 Task: Change  the formatting of the data  Which is Greater than 10 in conditional formating, put the option 'Green Fill with Dark Green Text. . 'In the sheet   Swift Sales review   book
Action: Mouse moved to (62, 160)
Screenshot: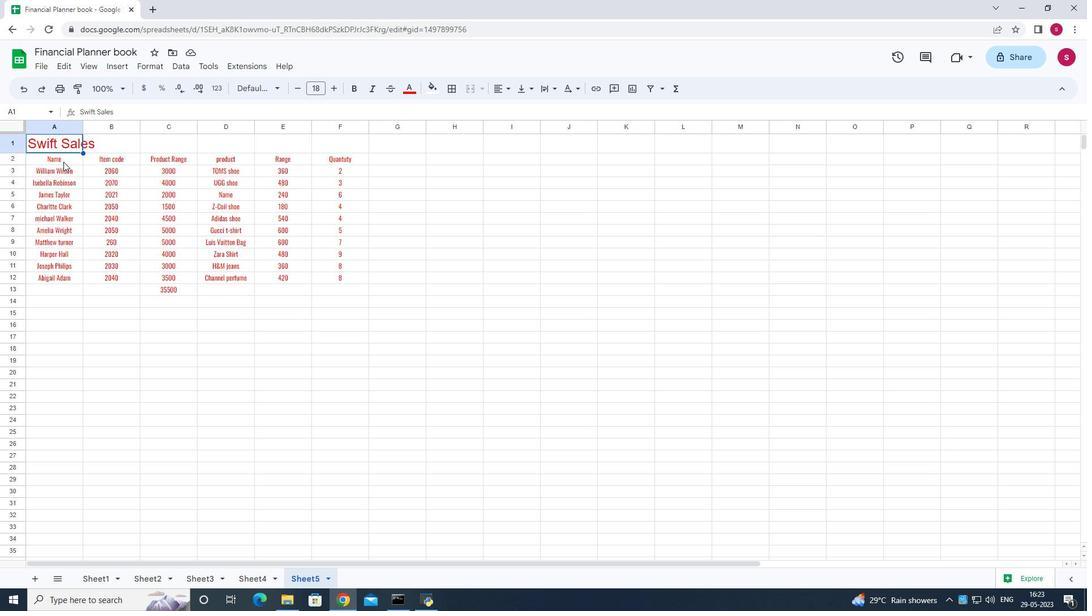 
Action: Mouse pressed left at (62, 160)
Screenshot: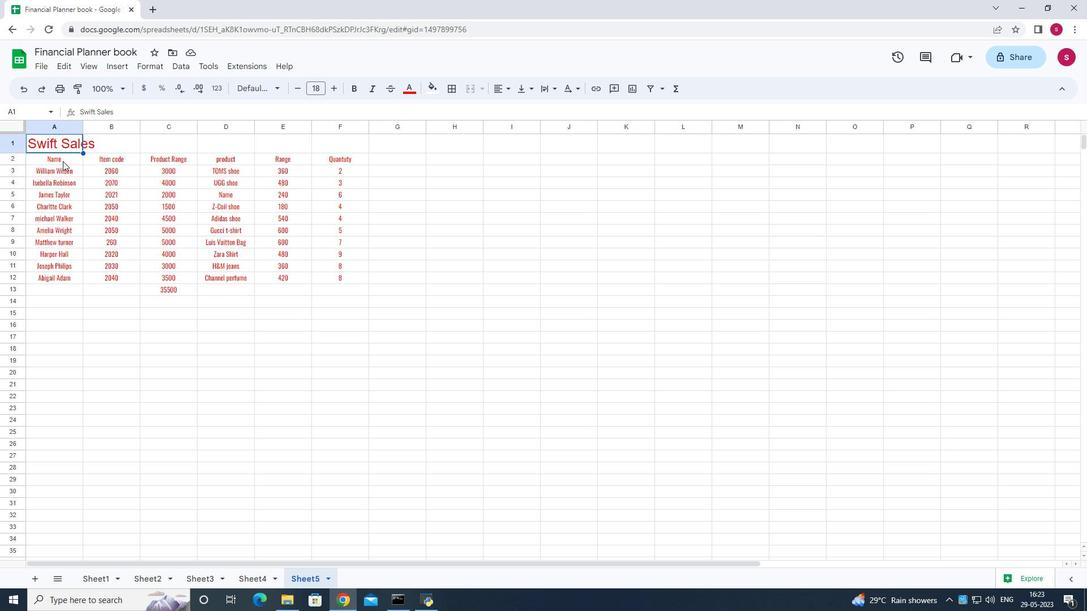 
Action: Mouse pressed left at (62, 160)
Screenshot: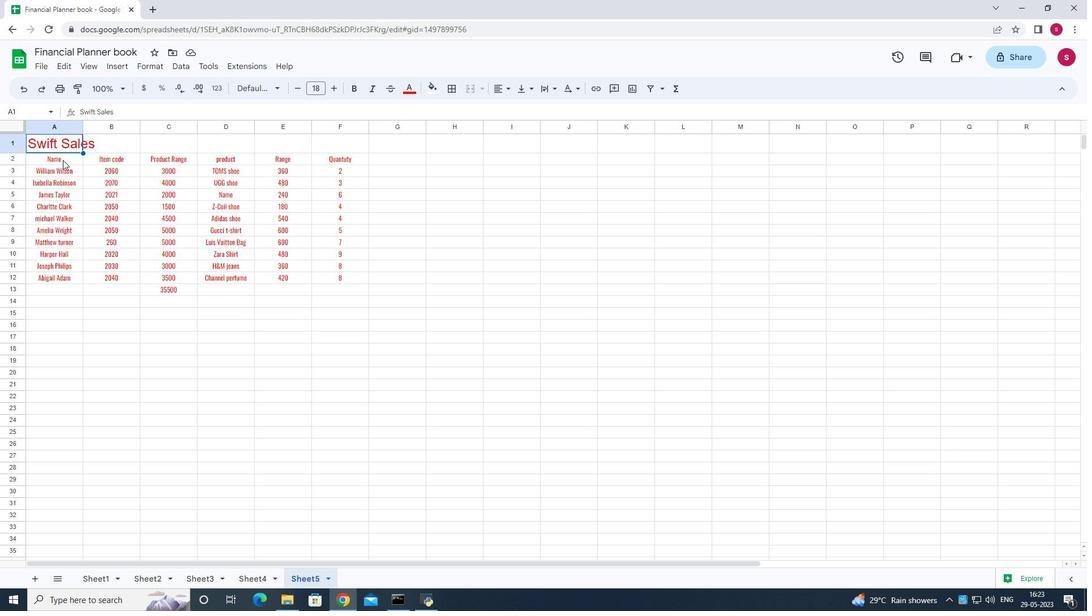 
Action: Mouse moved to (329, 90)
Screenshot: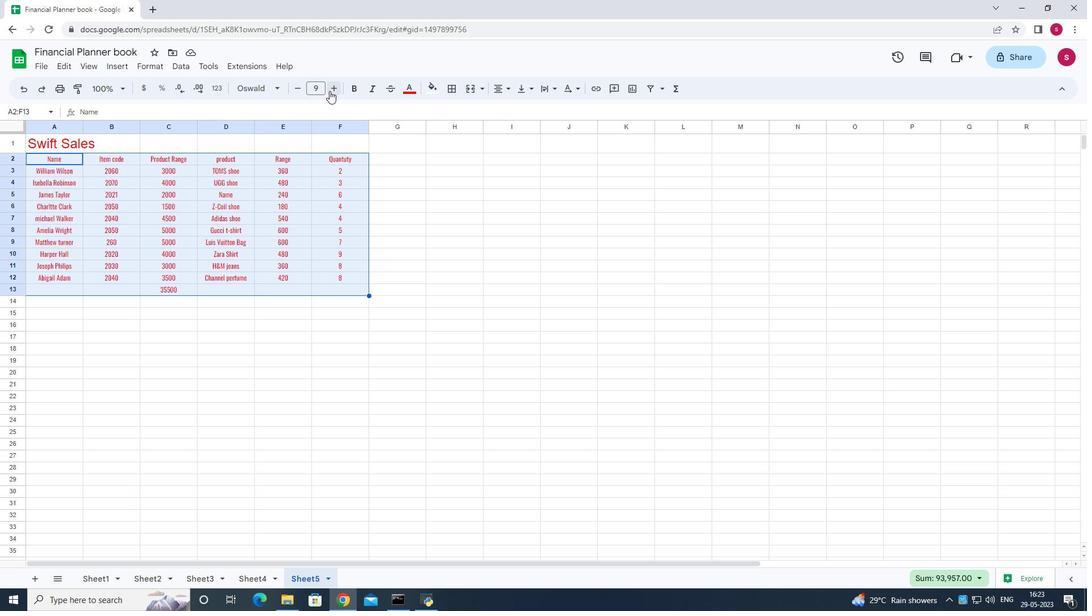 
Action: Mouse pressed left at (329, 90)
Screenshot: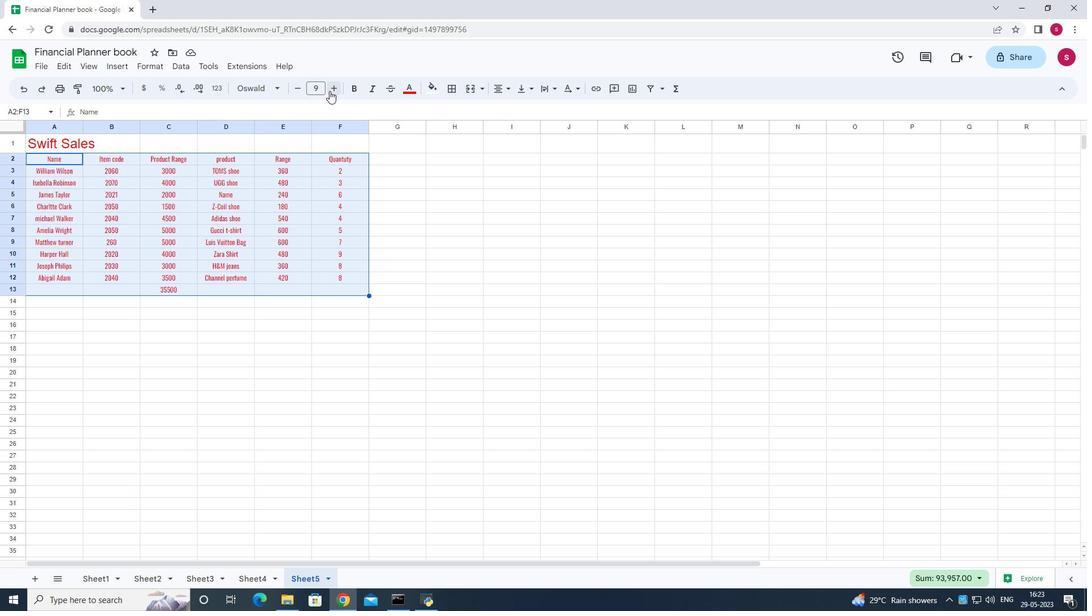 
Action: Mouse pressed left at (329, 90)
Screenshot: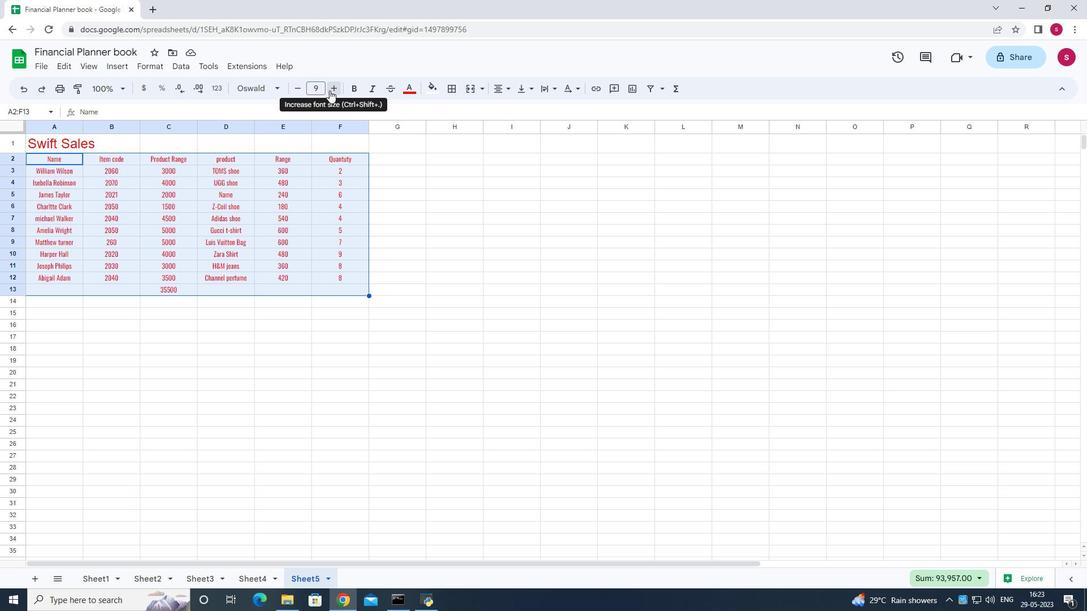 
Action: Mouse pressed left at (329, 90)
Screenshot: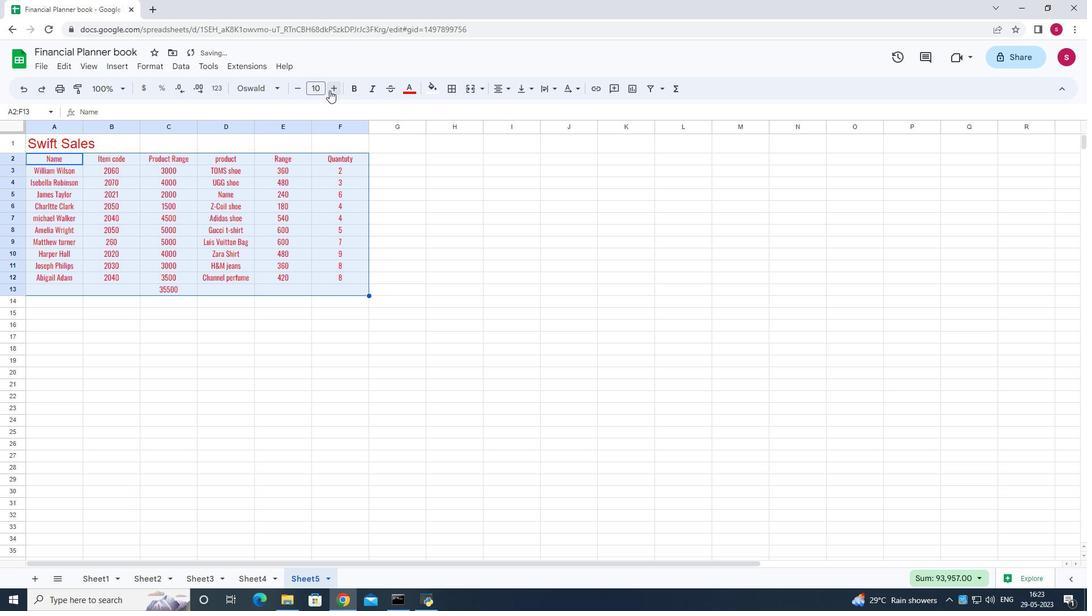 
Action: Mouse moved to (414, 84)
Screenshot: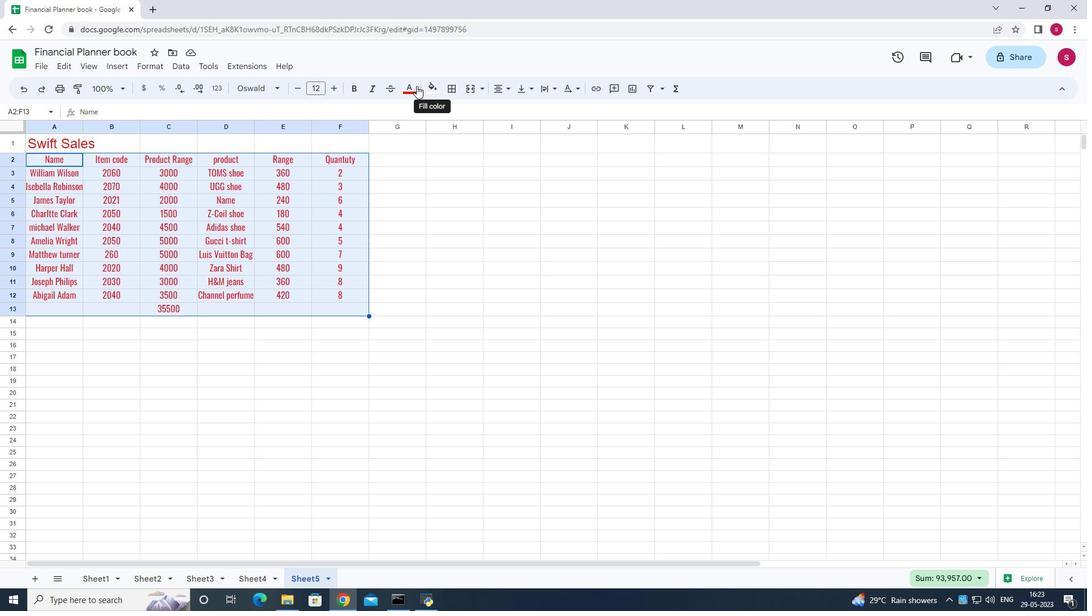 
Action: Mouse pressed left at (414, 84)
Screenshot: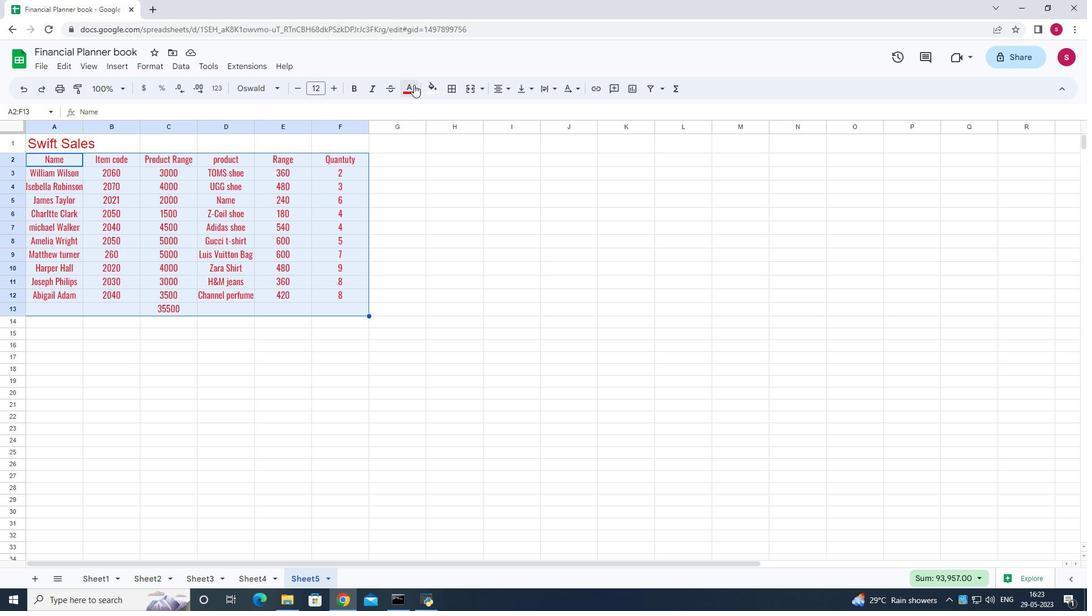 
Action: Mouse moved to (463, 196)
Screenshot: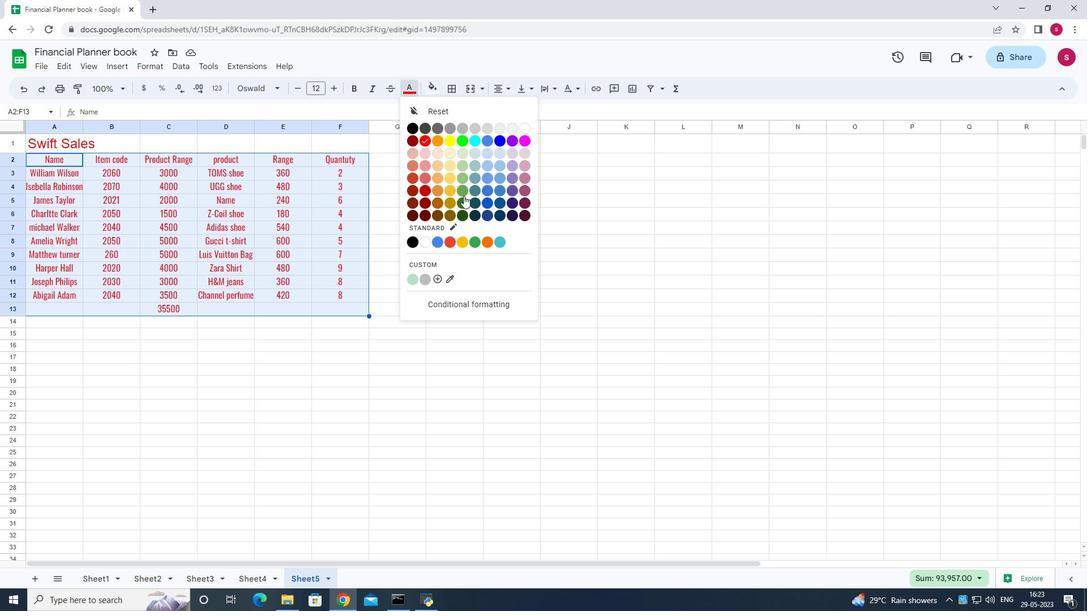 
Action: Mouse pressed left at (463, 196)
Screenshot: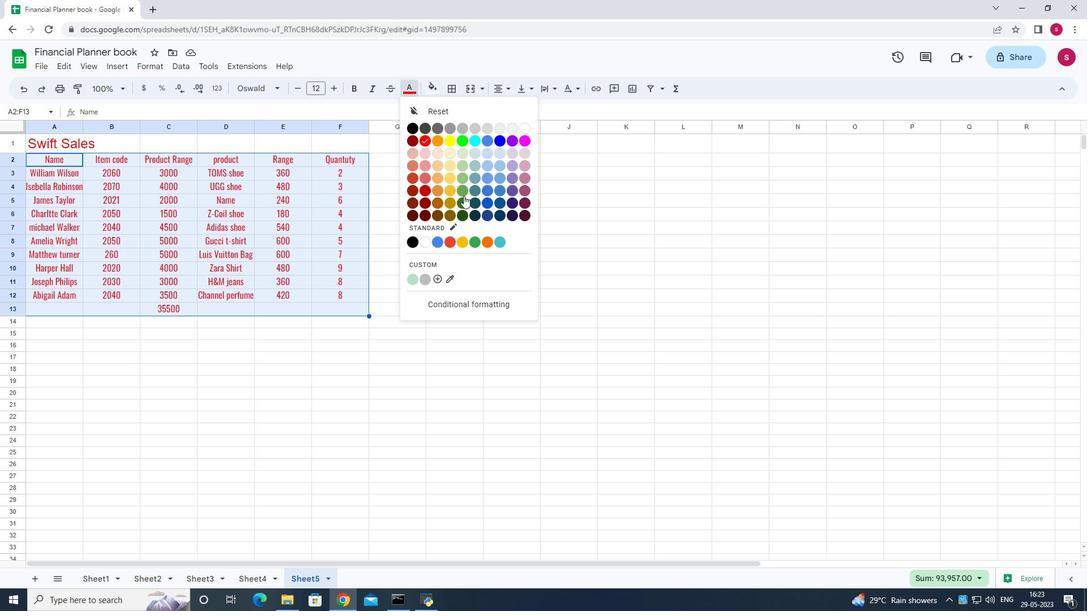 
Action: Mouse moved to (58, 146)
Screenshot: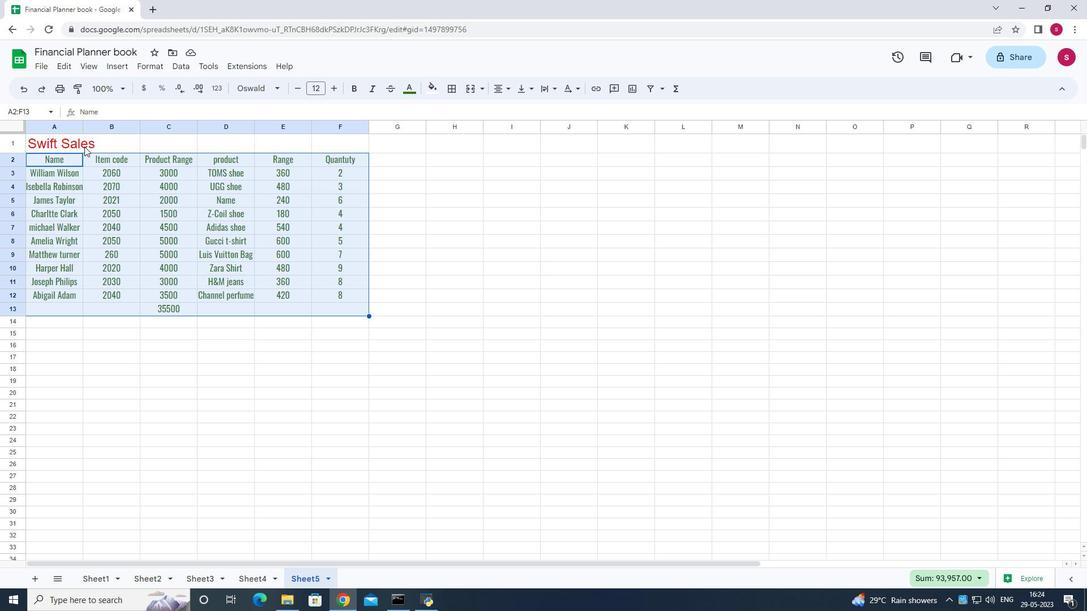 
Action: Mouse pressed left at (58, 146)
Screenshot: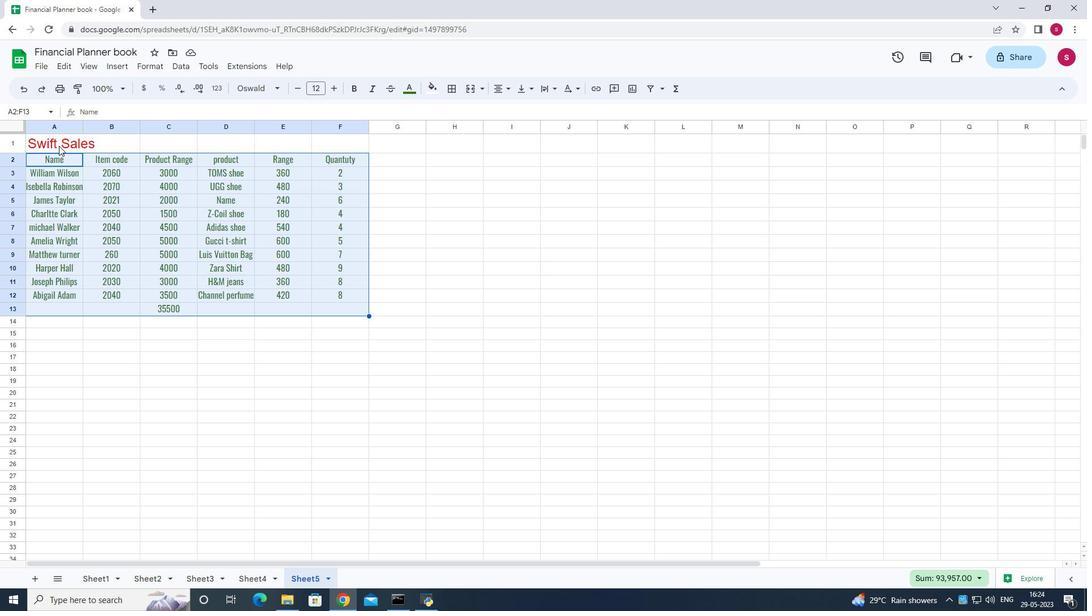 
Action: Mouse moved to (57, 141)
Screenshot: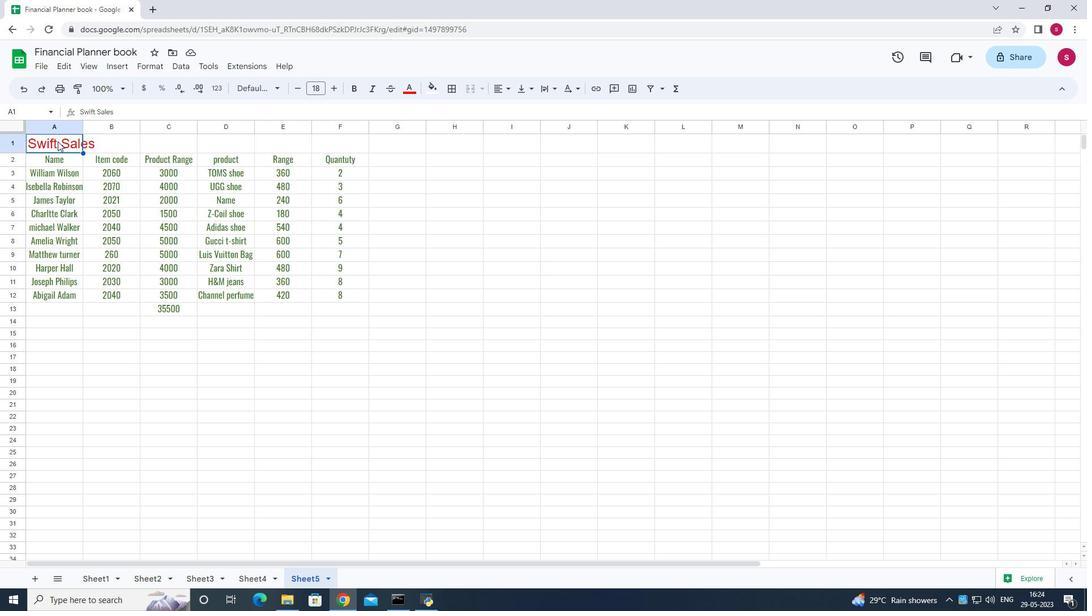
Action: Mouse pressed left at (57, 141)
Screenshot: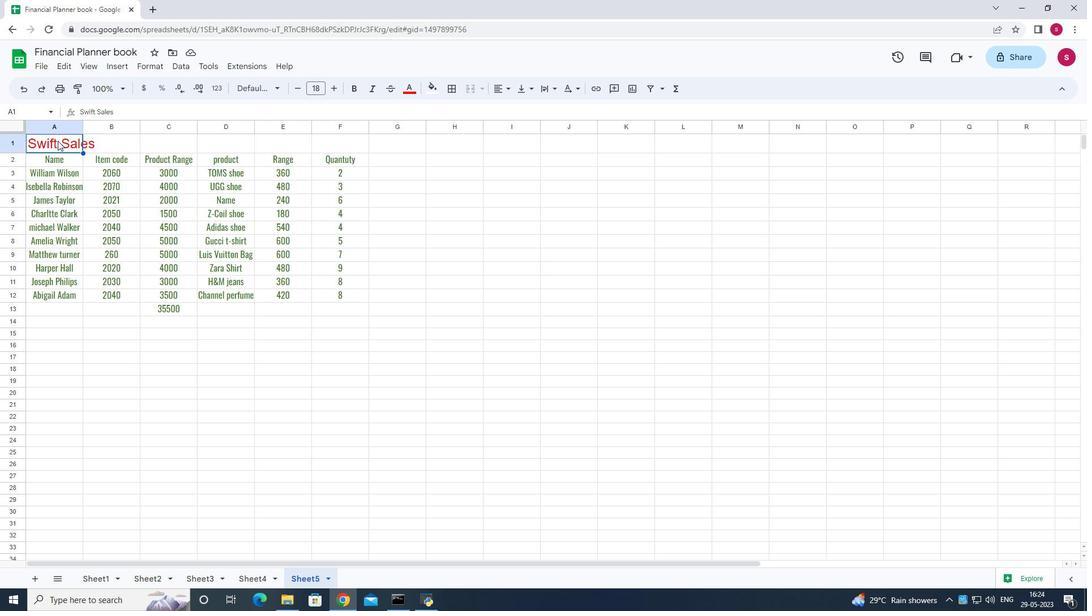 
Action: Mouse moved to (45, 138)
Screenshot: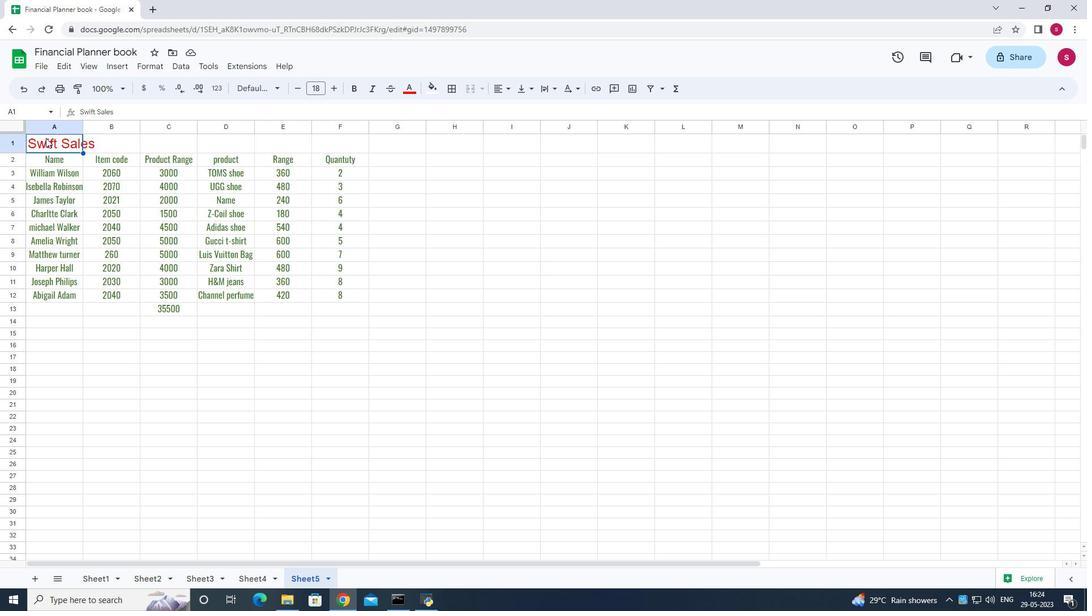 
Action: Mouse pressed left at (45, 138)
Screenshot: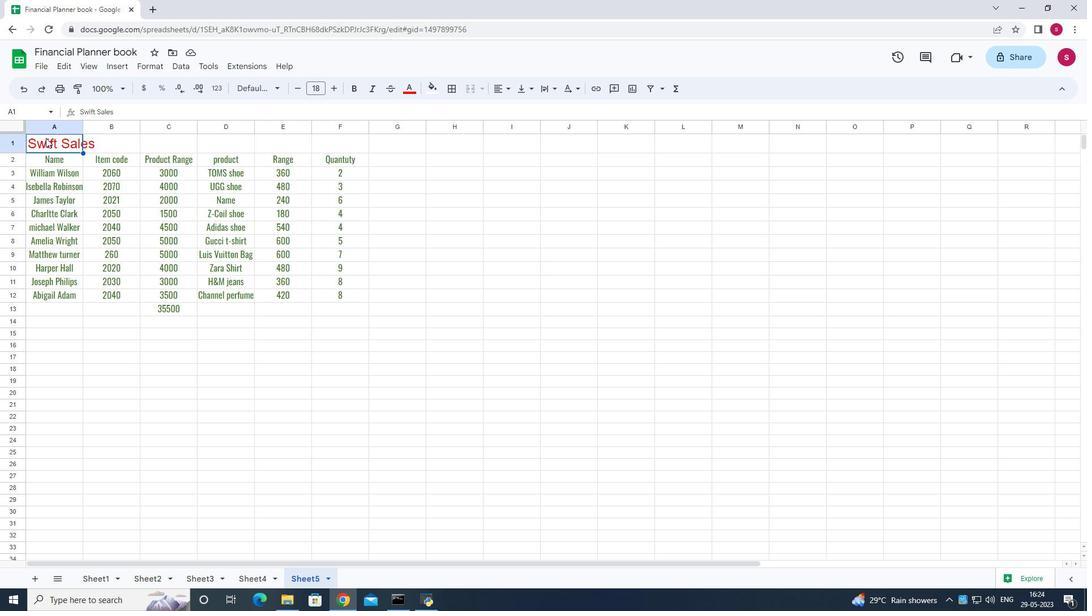 
Action: Mouse moved to (45, 138)
Screenshot: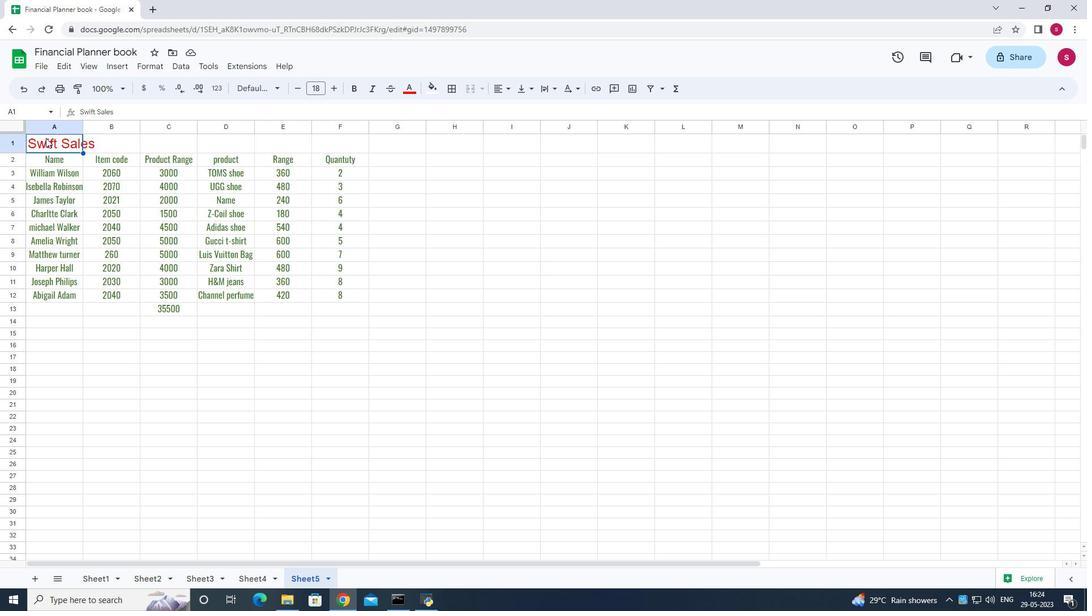 
Action: Mouse pressed left at (45, 138)
Screenshot: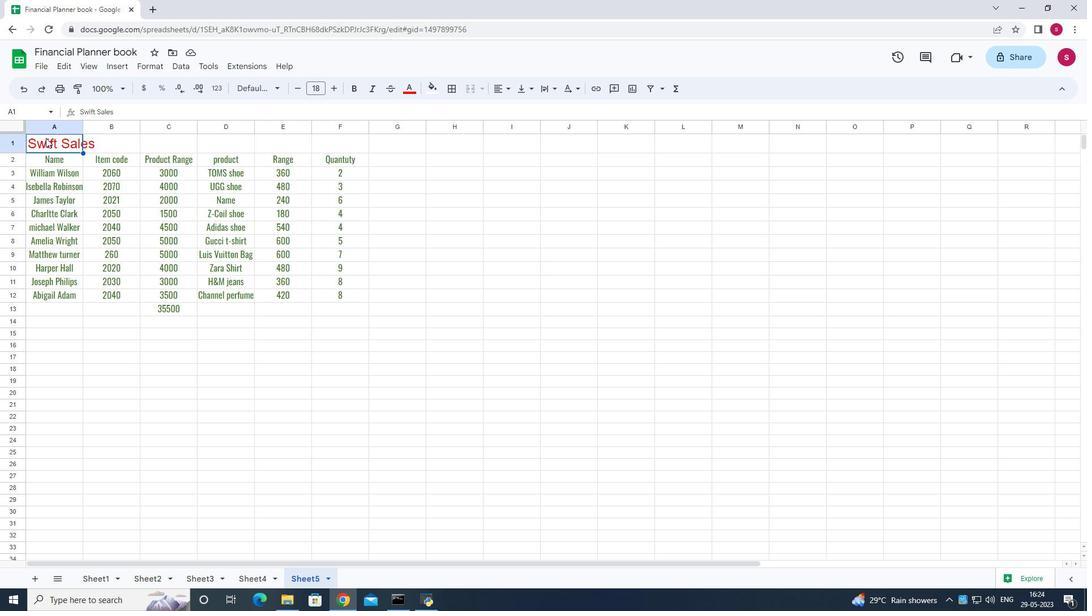 
Action: Mouse pressed left at (45, 138)
Screenshot: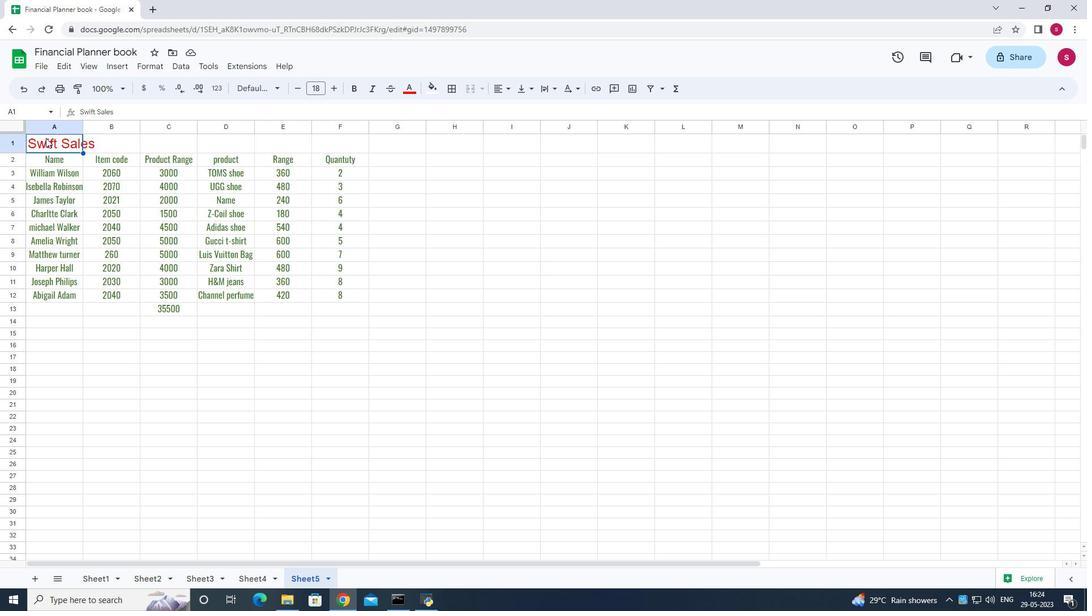 
Action: Mouse moved to (301, 89)
Screenshot: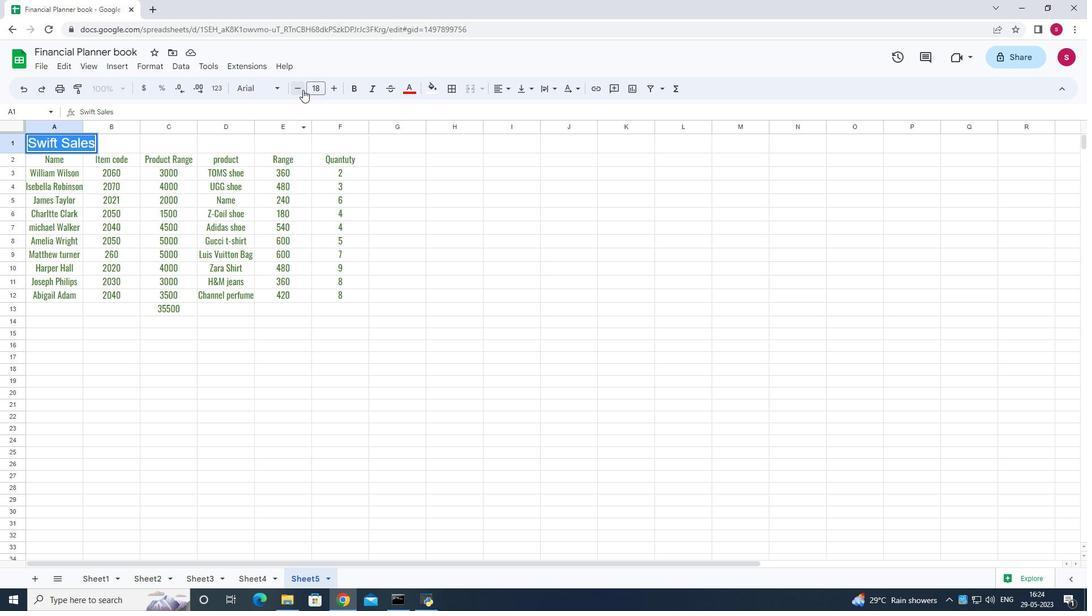 
Action: Mouse pressed left at (301, 89)
Screenshot: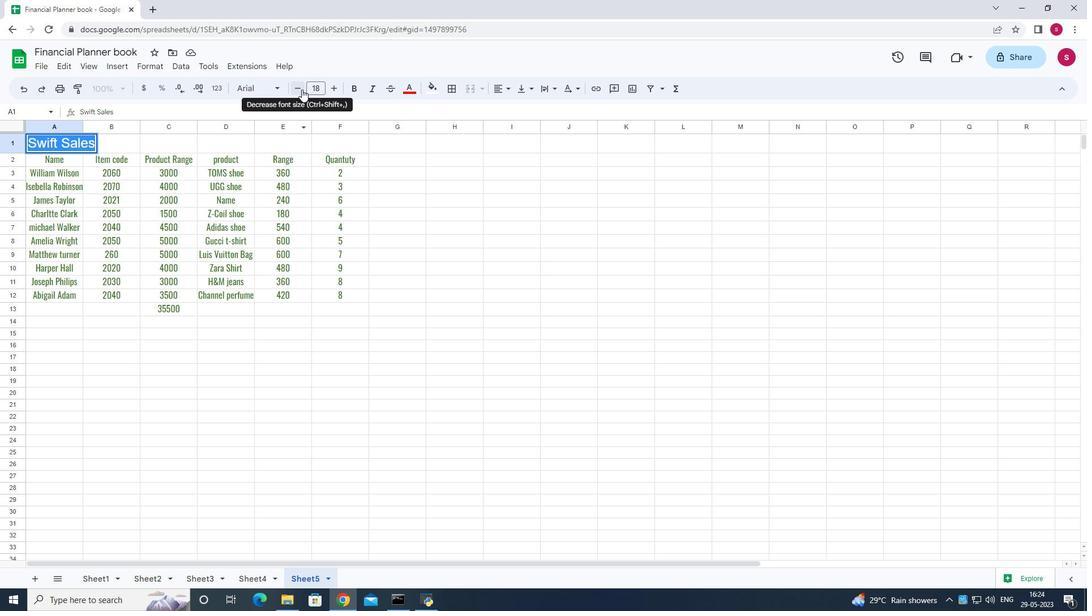 
Action: Mouse moved to (301, 89)
Screenshot: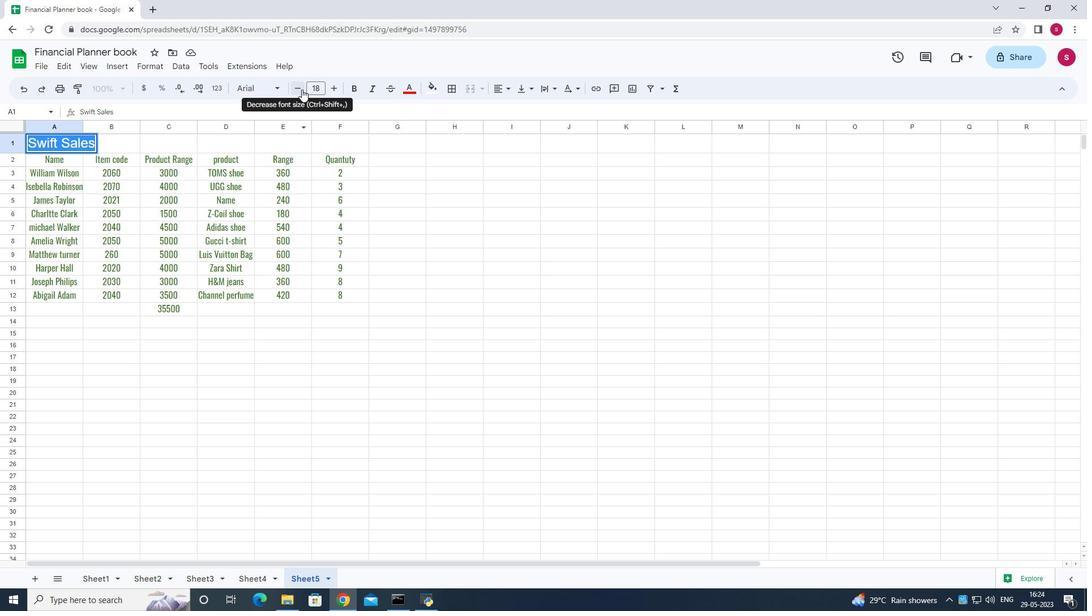 
Action: Mouse pressed left at (301, 89)
Screenshot: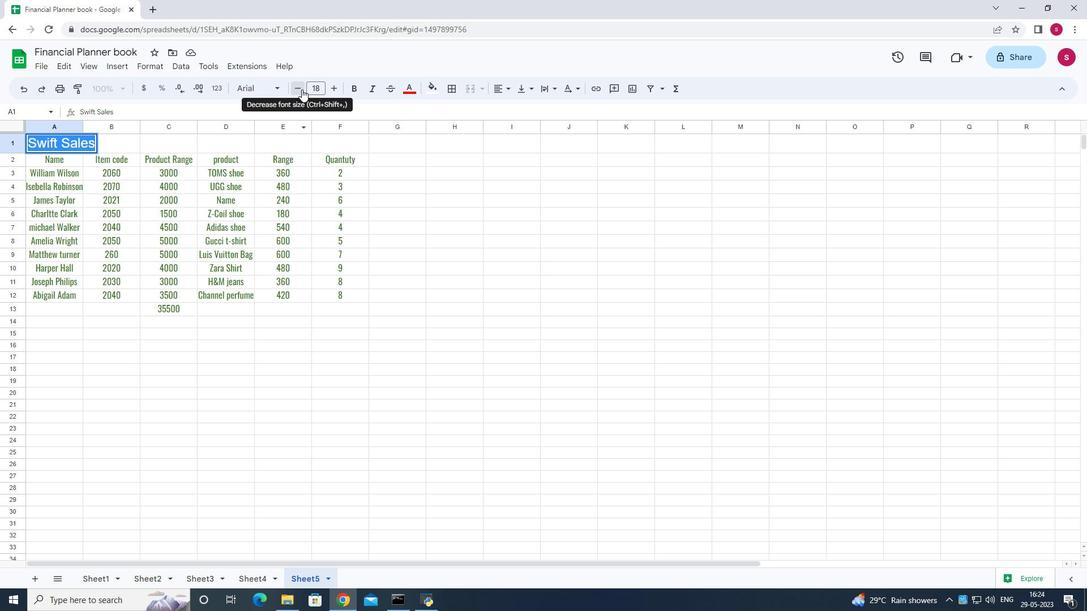 
Action: Mouse moved to (300, 88)
Screenshot: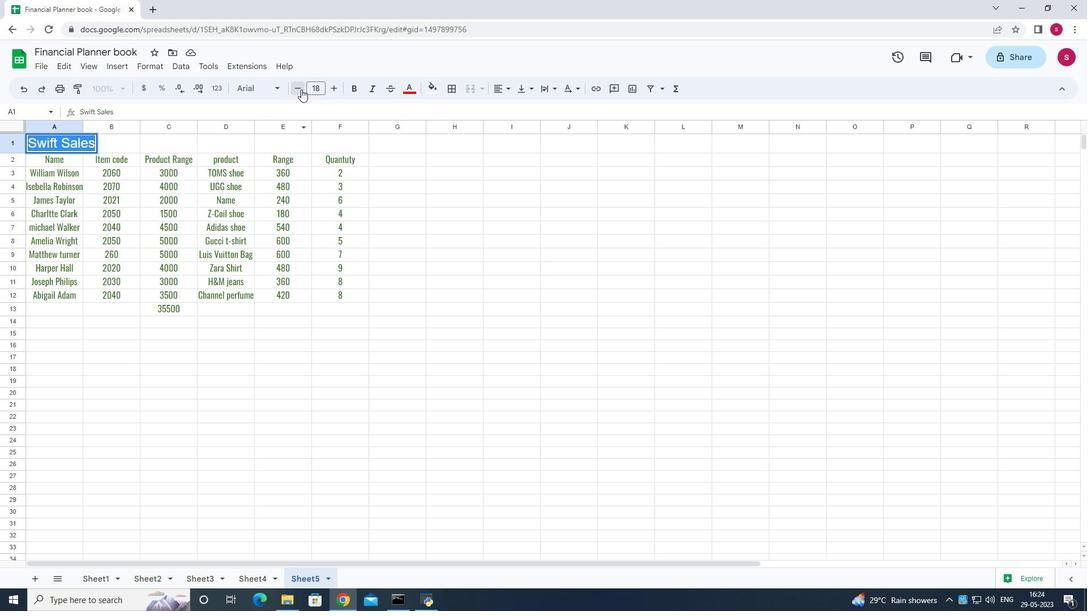 
Action: Mouse pressed left at (300, 88)
Screenshot: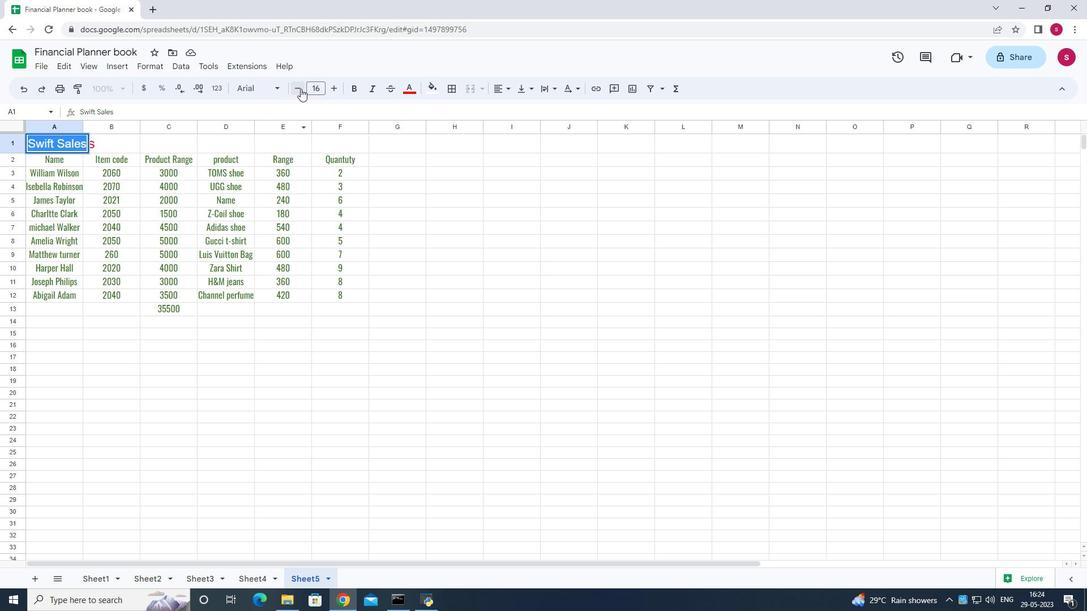 
Action: Mouse moved to (333, 84)
Screenshot: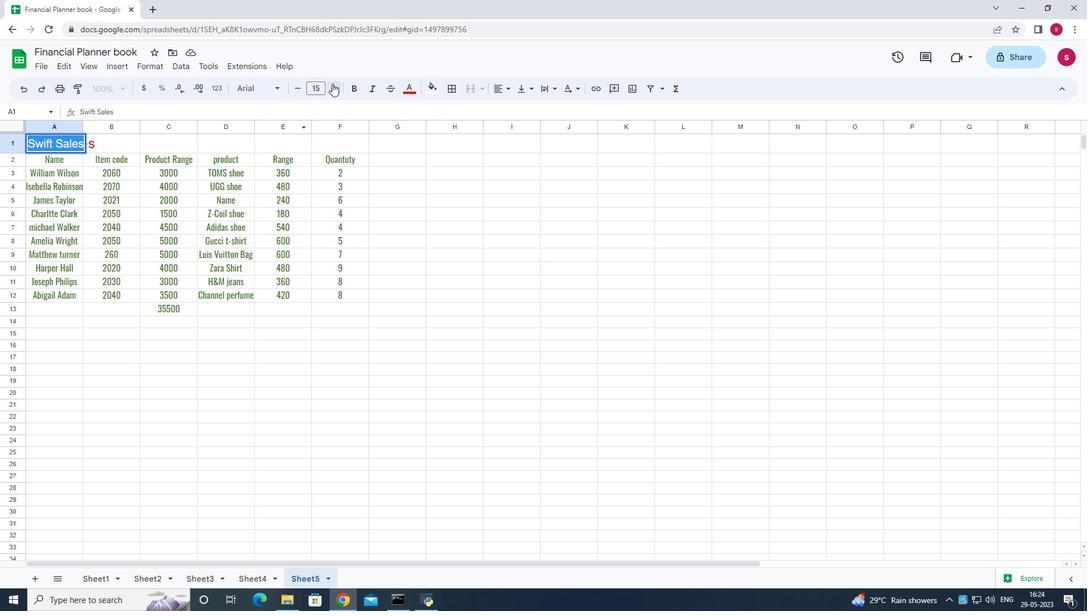 
Action: Mouse pressed left at (333, 84)
Screenshot: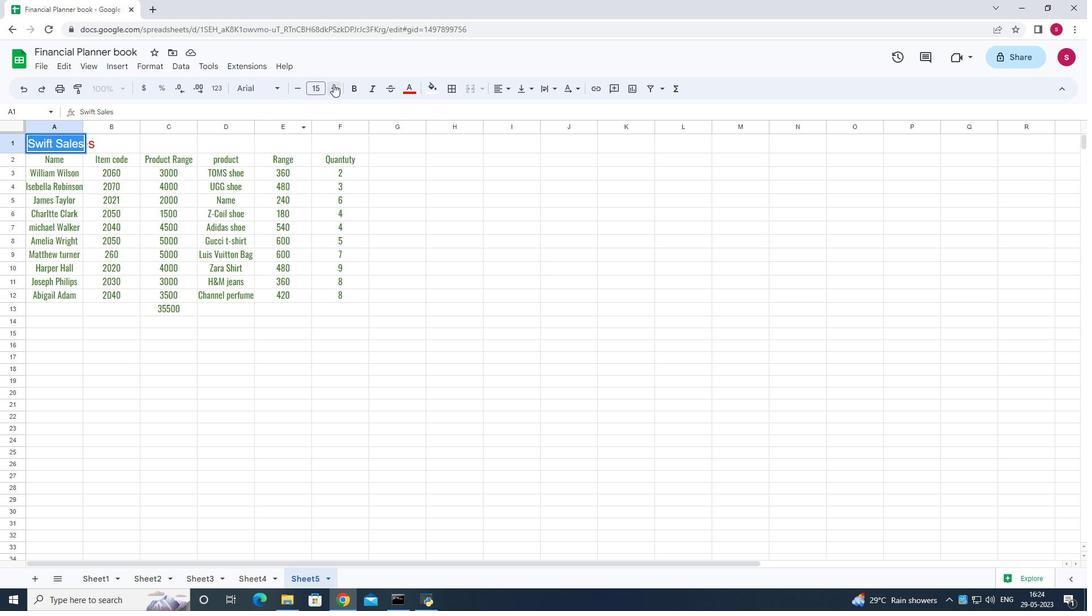 
Action: Mouse pressed left at (333, 84)
Screenshot: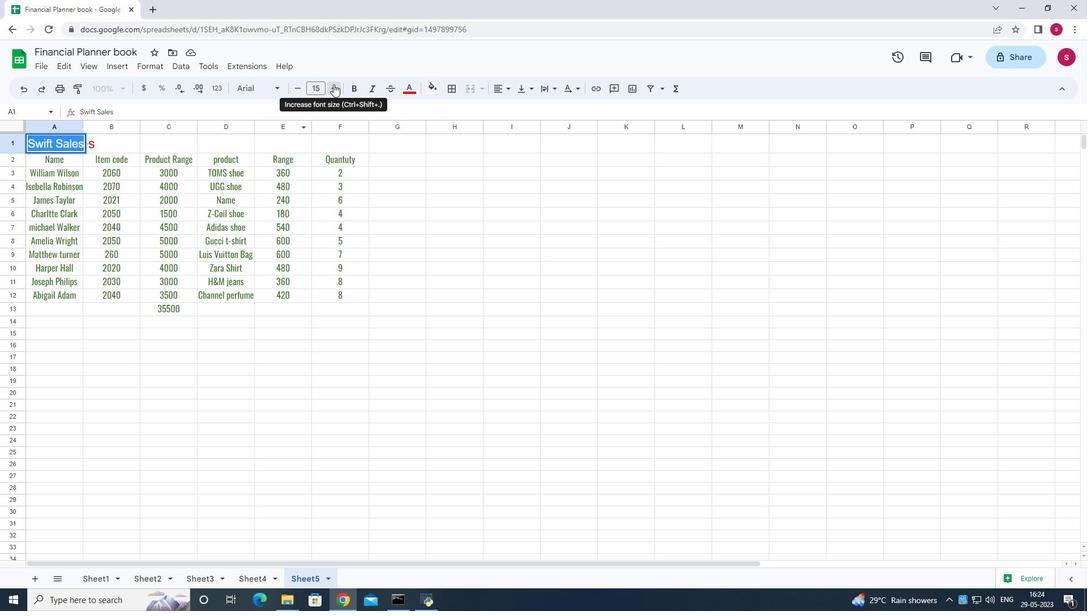 
Action: Mouse moved to (155, 271)
Screenshot: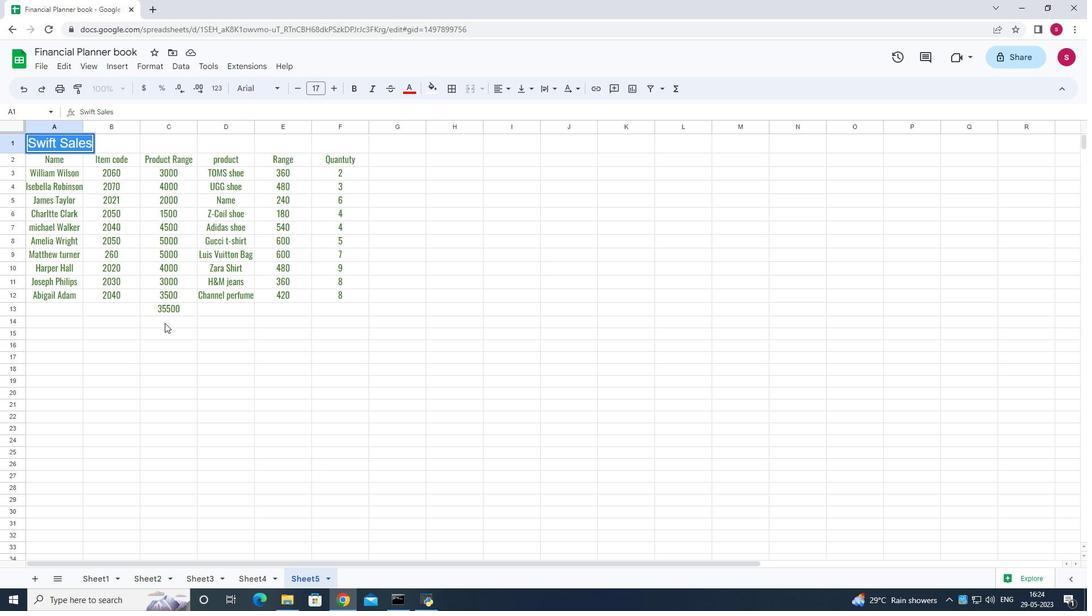 
Action: Mouse pressed left at (155, 271)
Screenshot: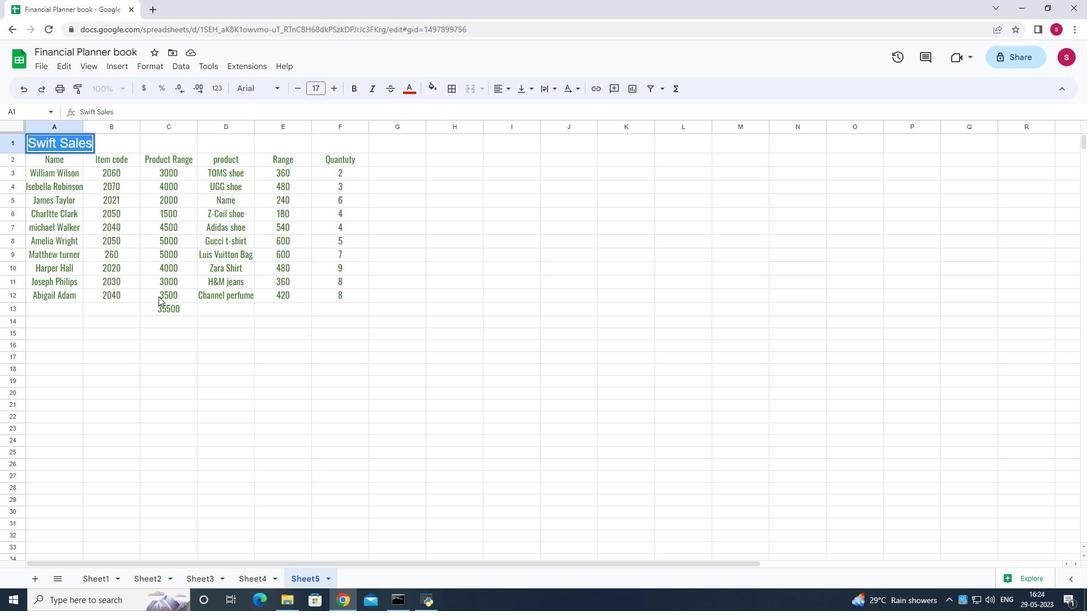 
Action: Mouse moved to (55, 144)
Screenshot: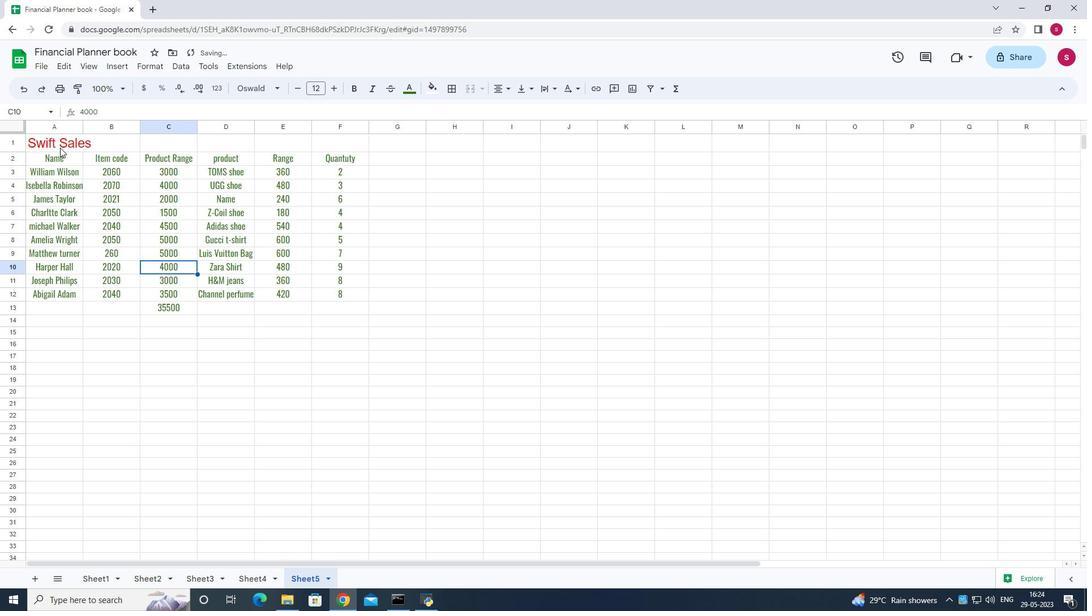 
Action: Mouse pressed left at (55, 144)
Screenshot: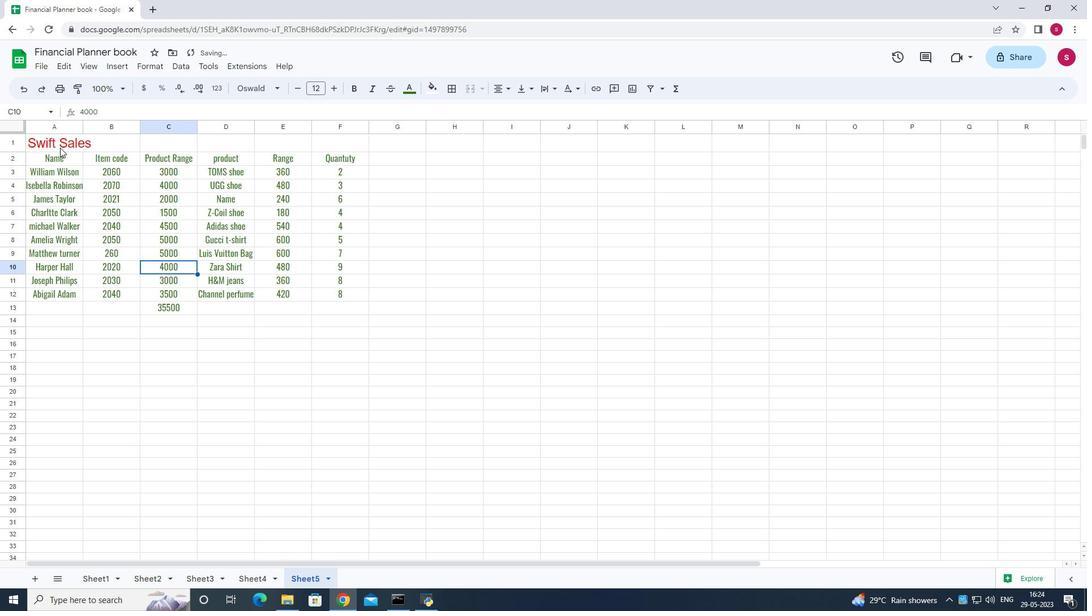 
Action: Mouse moved to (54, 143)
Screenshot: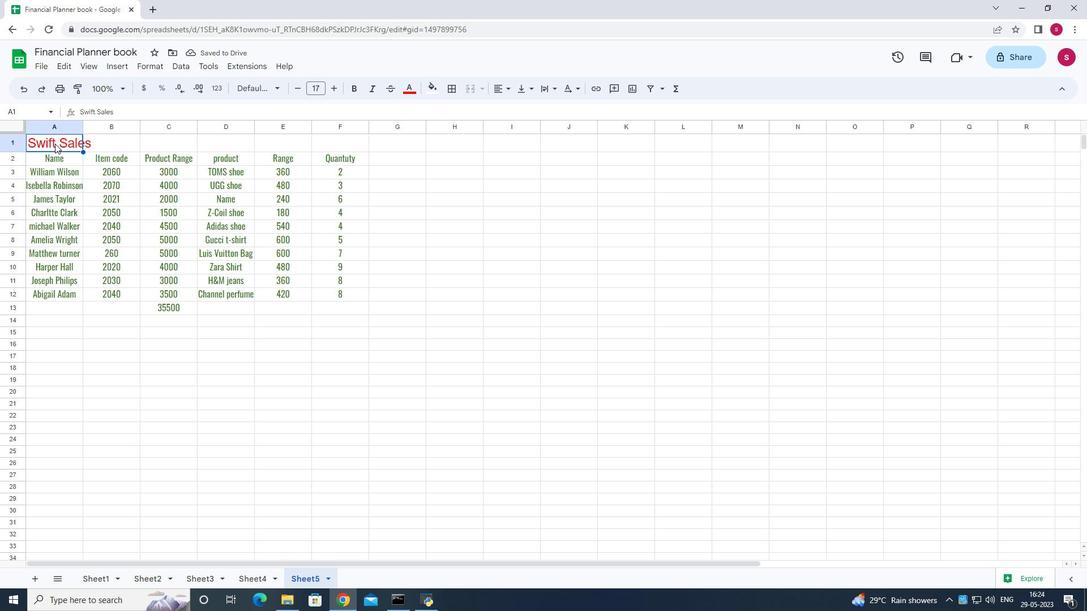 
Action: Mouse pressed left at (54, 143)
Screenshot: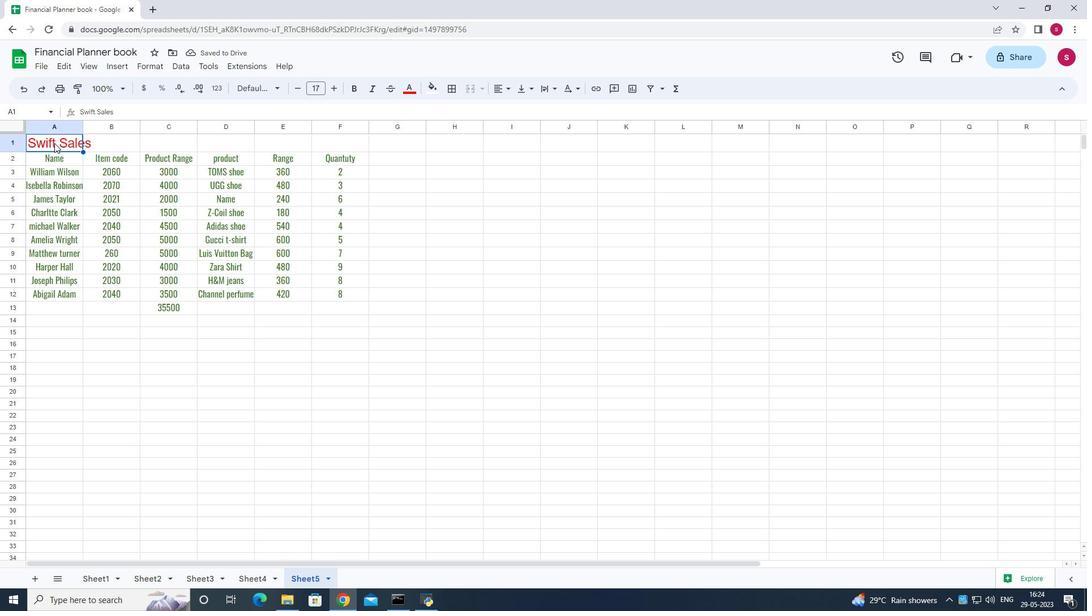 
Action: Mouse pressed left at (54, 143)
Screenshot: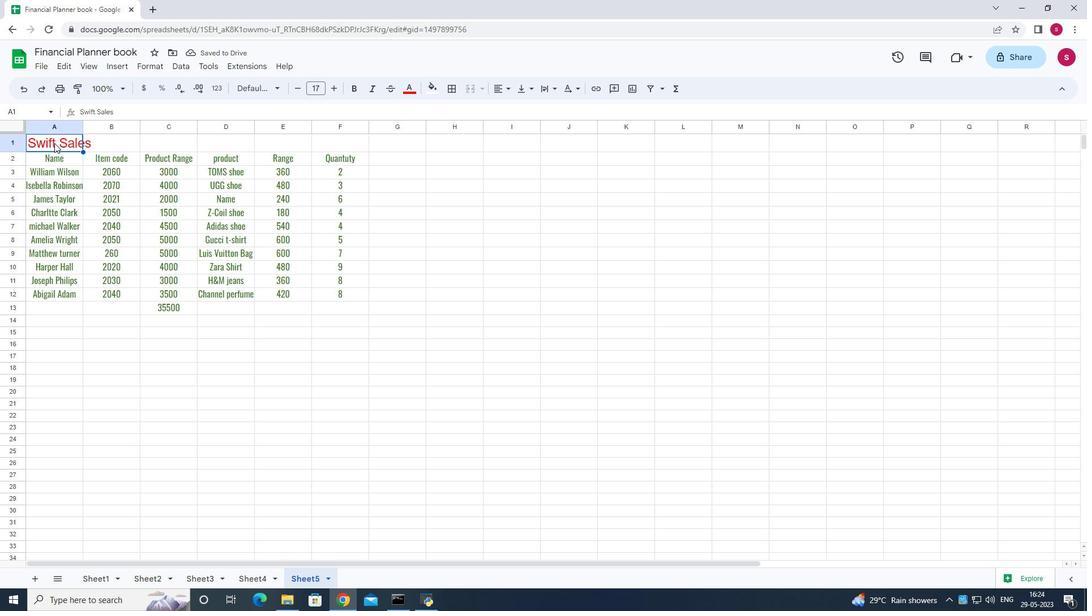 
Action: Mouse moved to (60, 146)
Screenshot: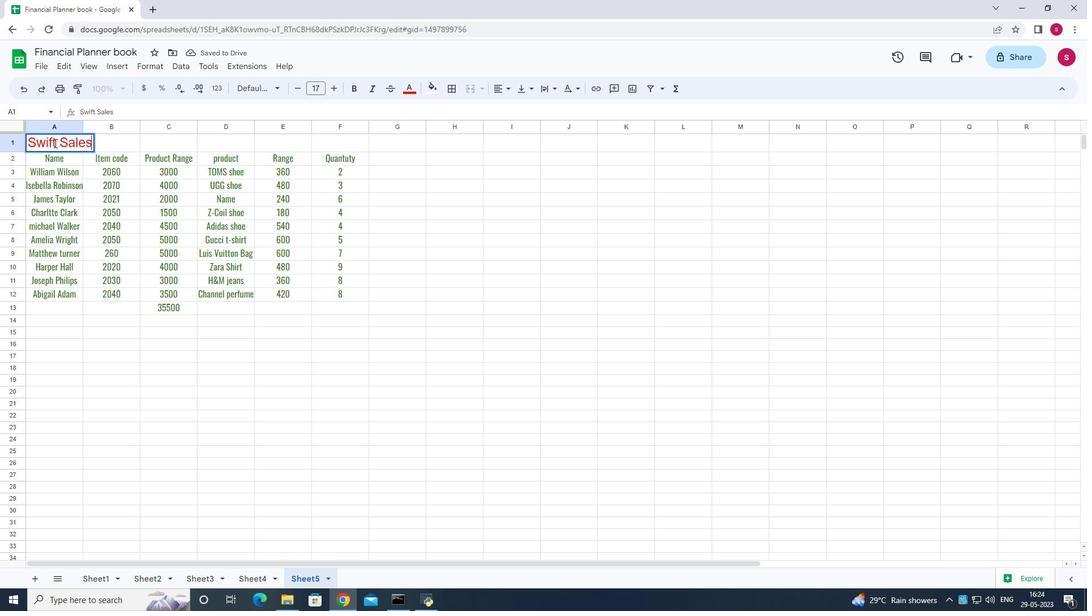 
Action: Mouse pressed left at (60, 146)
Screenshot: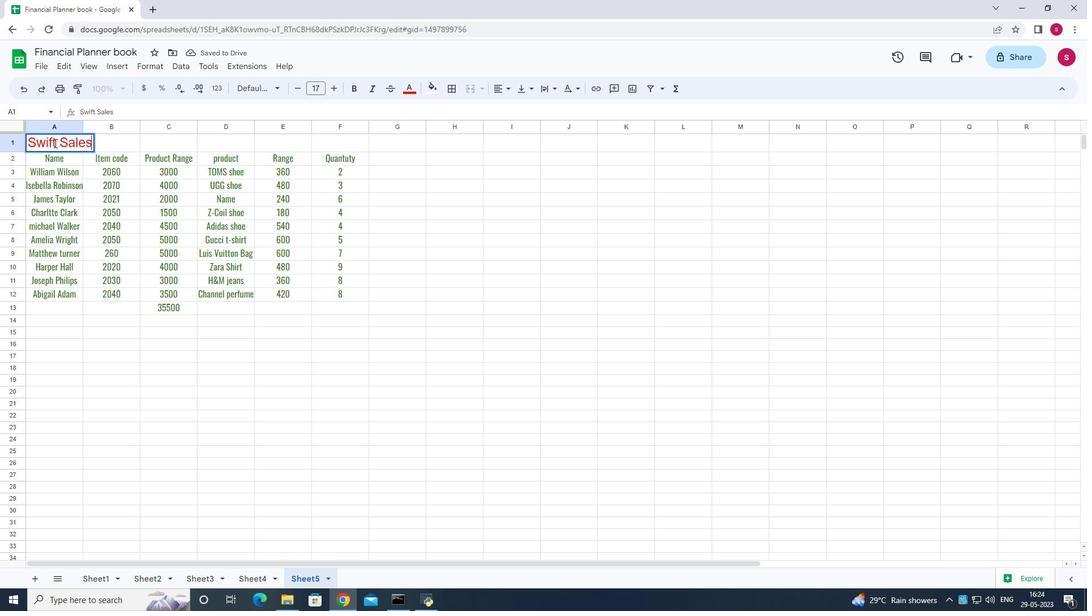 
Action: Mouse moved to (280, 83)
Screenshot: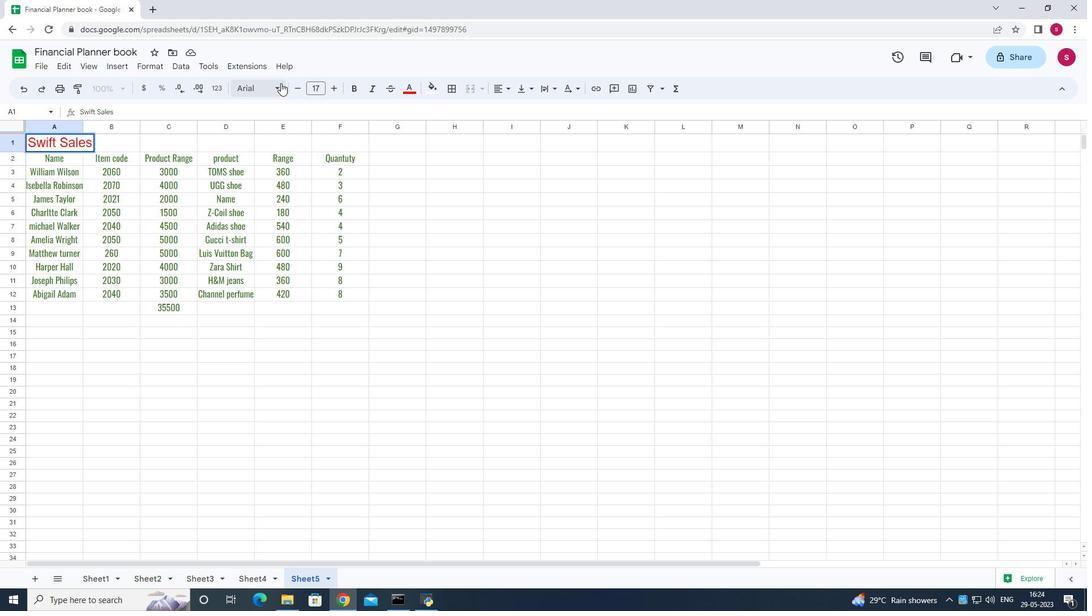 
Action: Mouse pressed left at (280, 83)
Screenshot: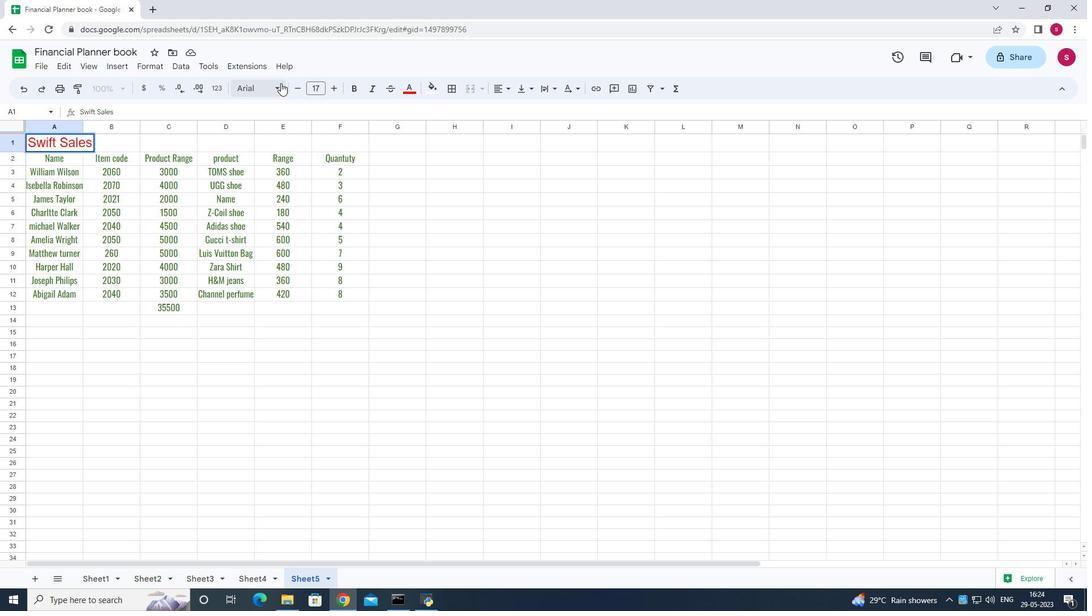 
Action: Mouse moved to (521, 263)
Screenshot: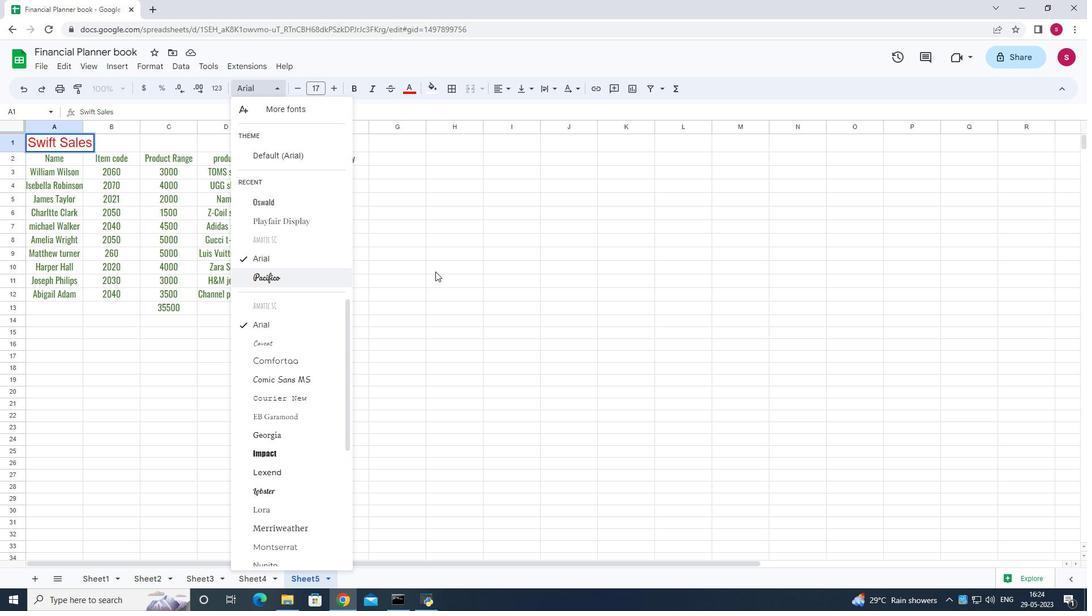 
Action: Mouse pressed left at (521, 263)
Screenshot: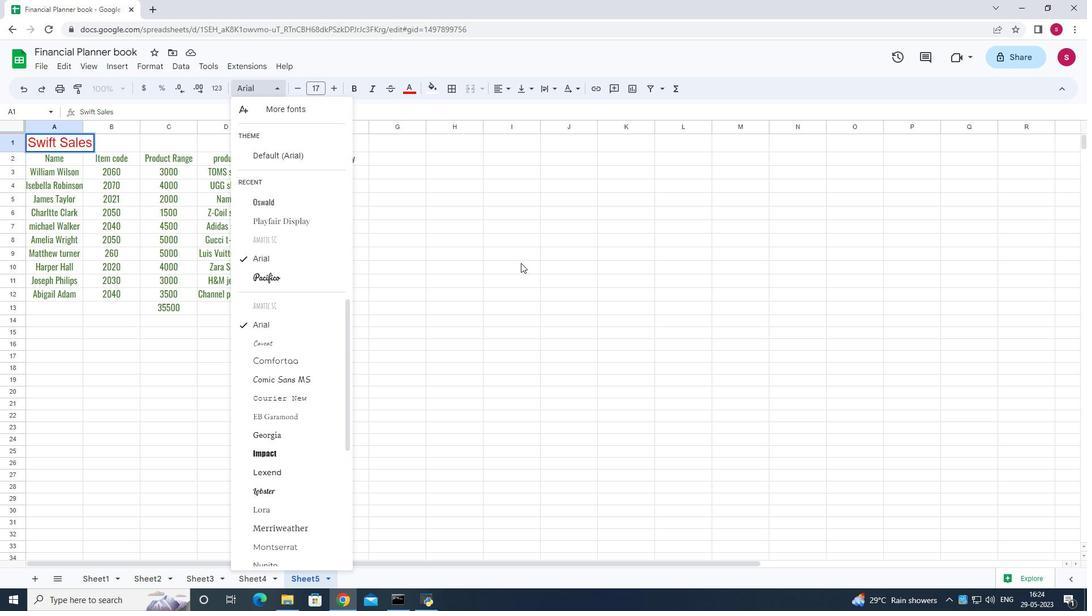 
Action: Mouse moved to (43, 141)
Screenshot: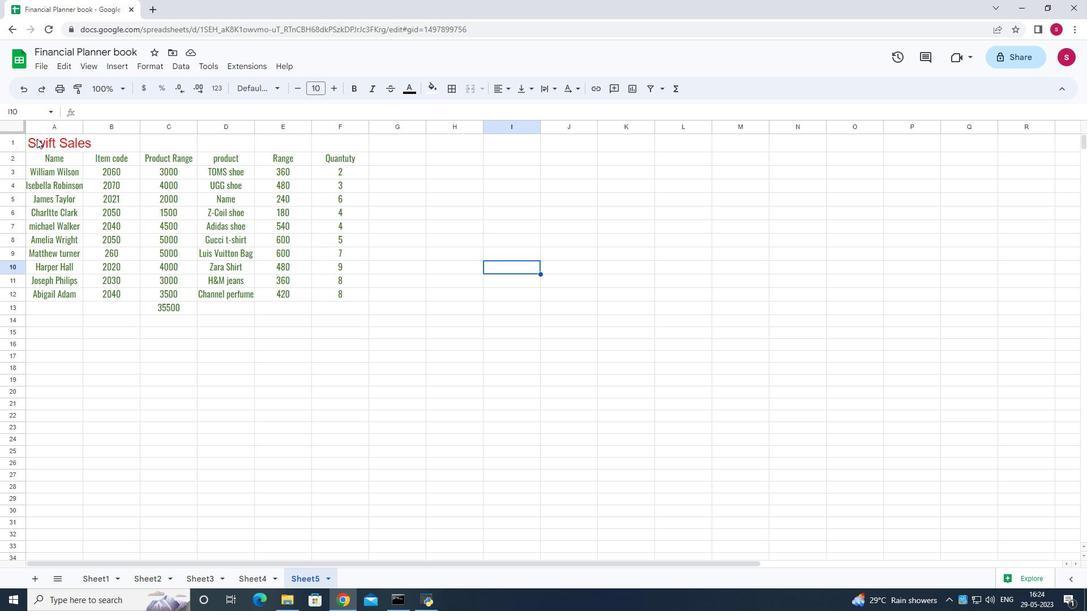 
Action: Mouse pressed left at (43, 141)
Screenshot: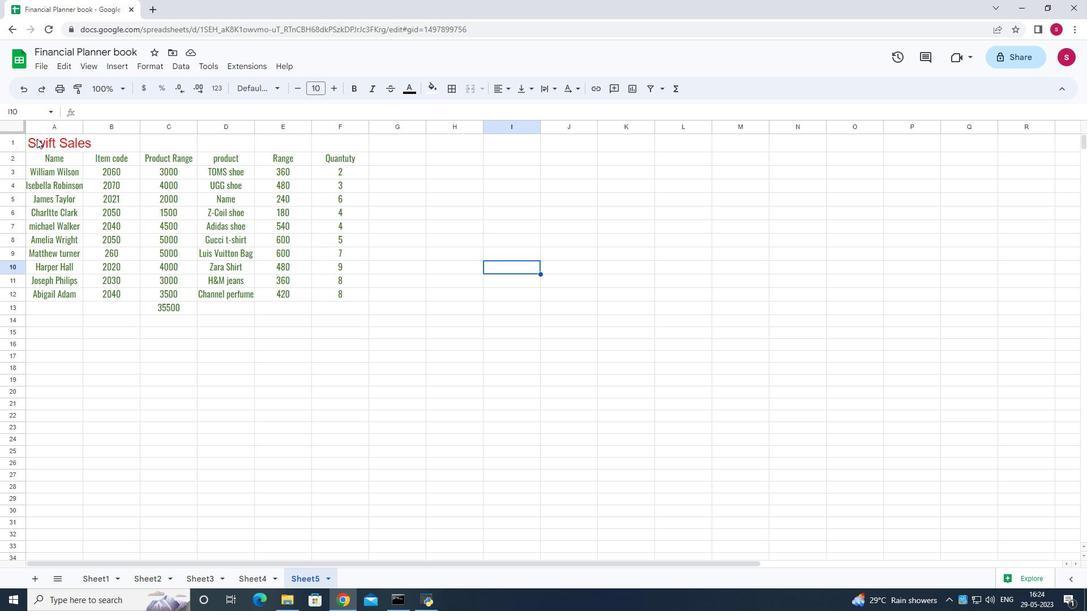 
Action: Mouse moved to (58, 142)
Screenshot: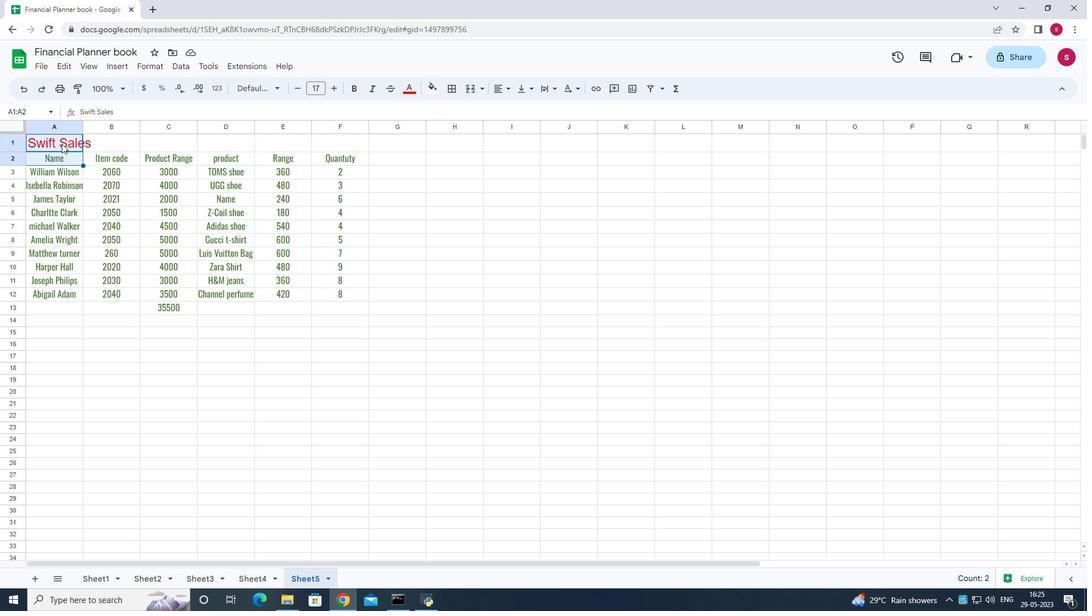 
Action: Mouse pressed left at (58, 142)
Screenshot: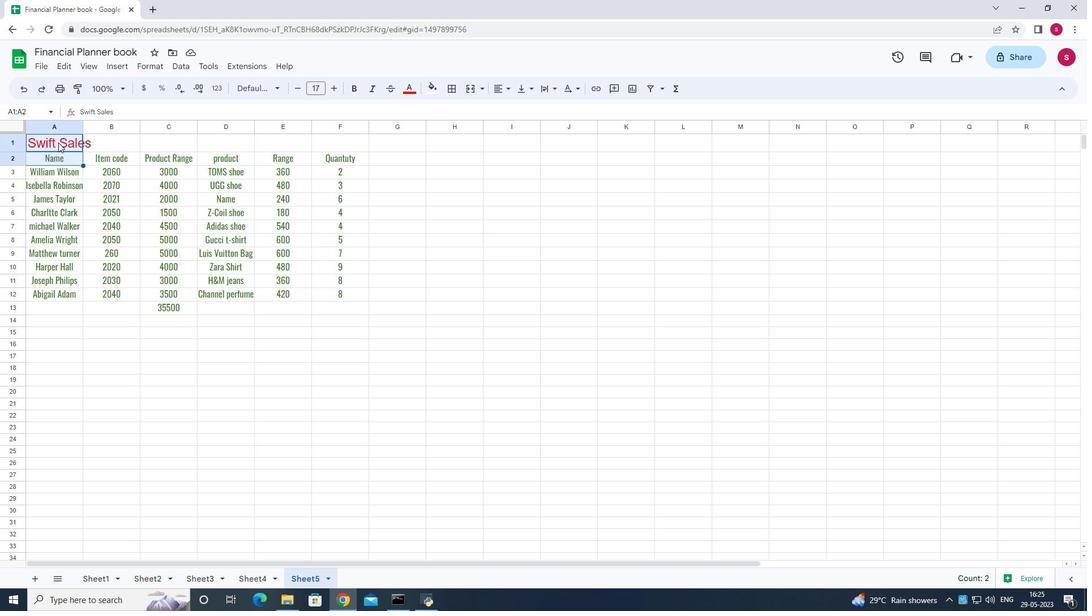 
Action: Mouse pressed left at (58, 142)
Screenshot: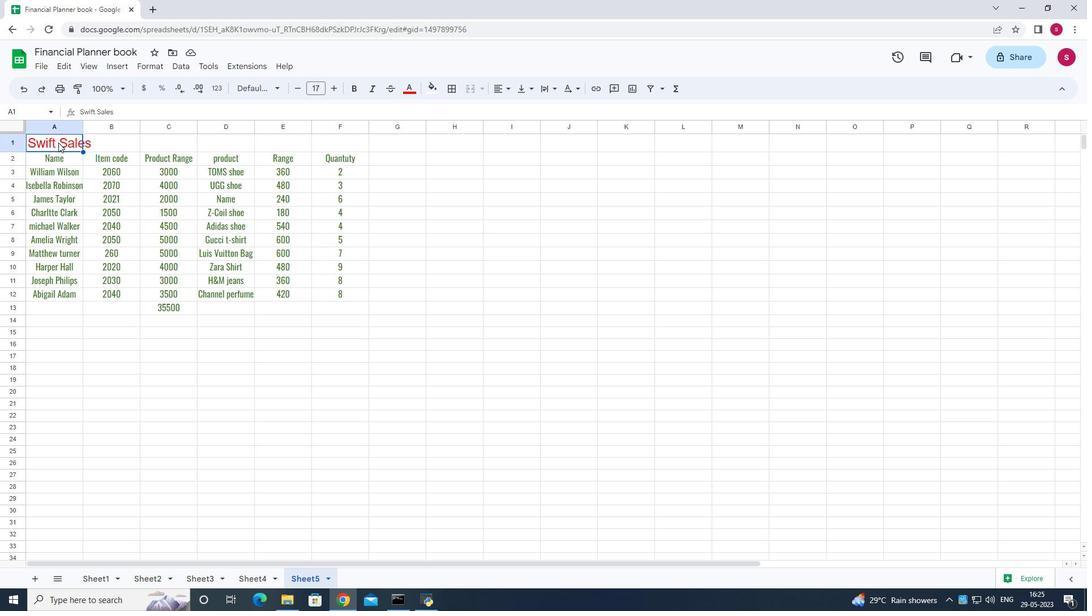 
Action: Mouse moved to (83, 137)
Screenshot: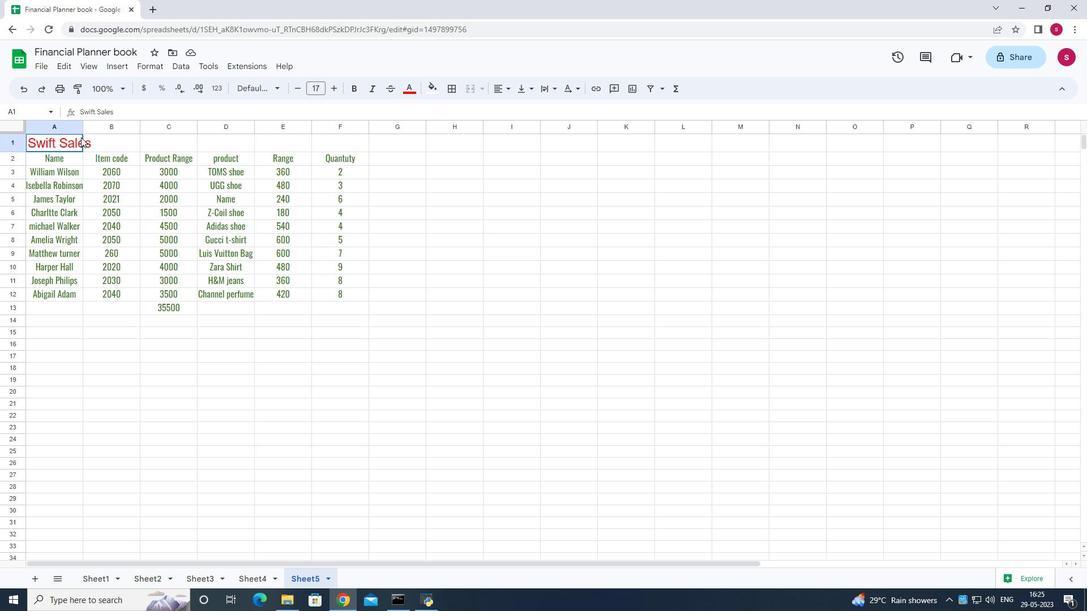 
Action: Mouse pressed left at (83, 137)
Screenshot: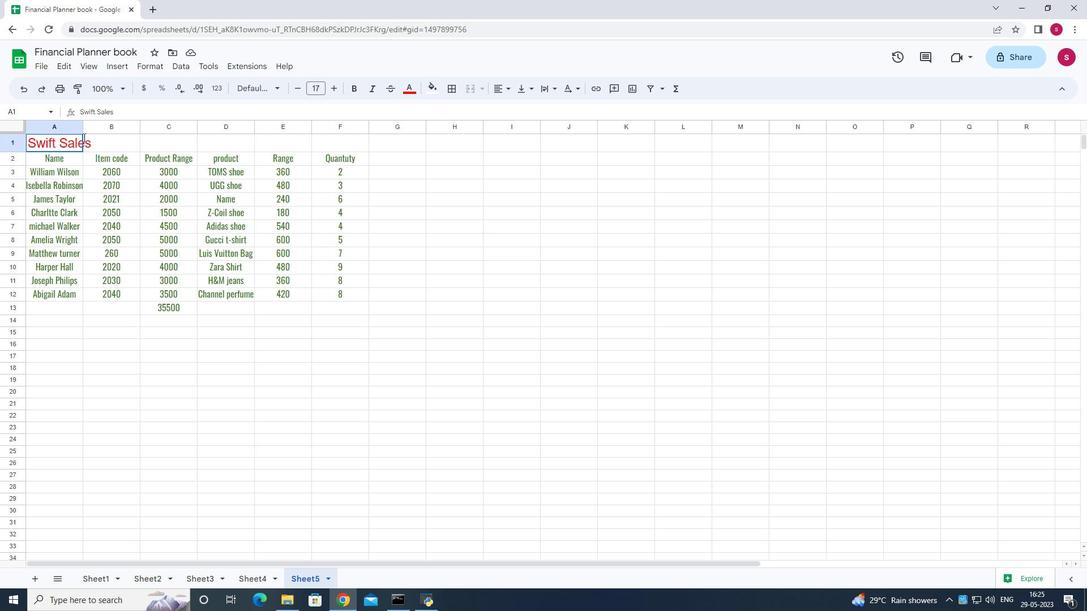 
Action: Mouse moved to (400, 87)
Screenshot: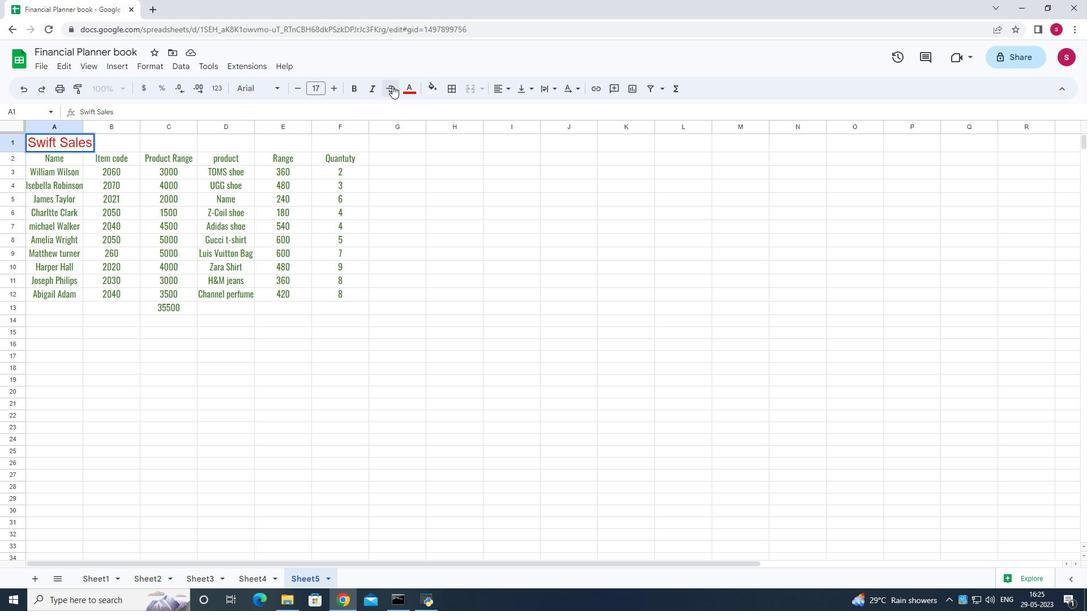 
Action: Mouse pressed left at (400, 87)
Screenshot: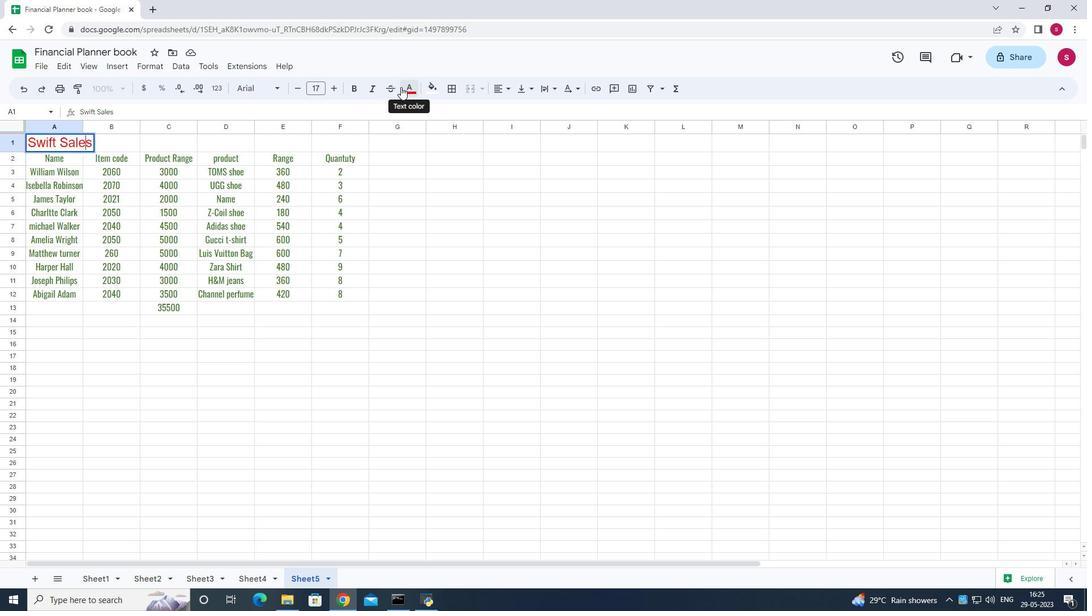 
Action: Mouse moved to (464, 192)
Screenshot: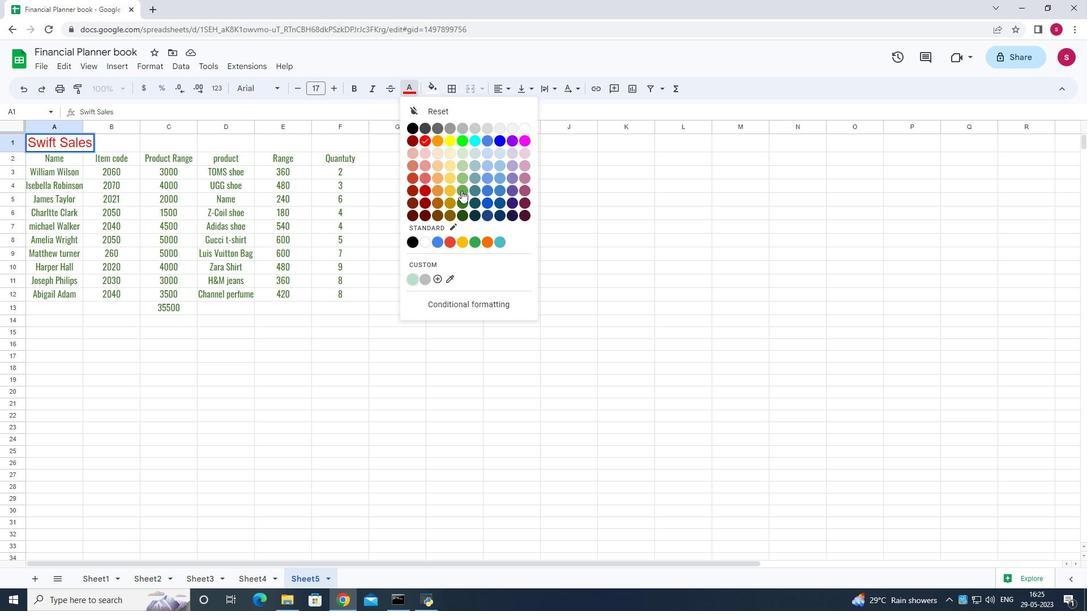 
Action: Mouse pressed left at (464, 192)
Screenshot: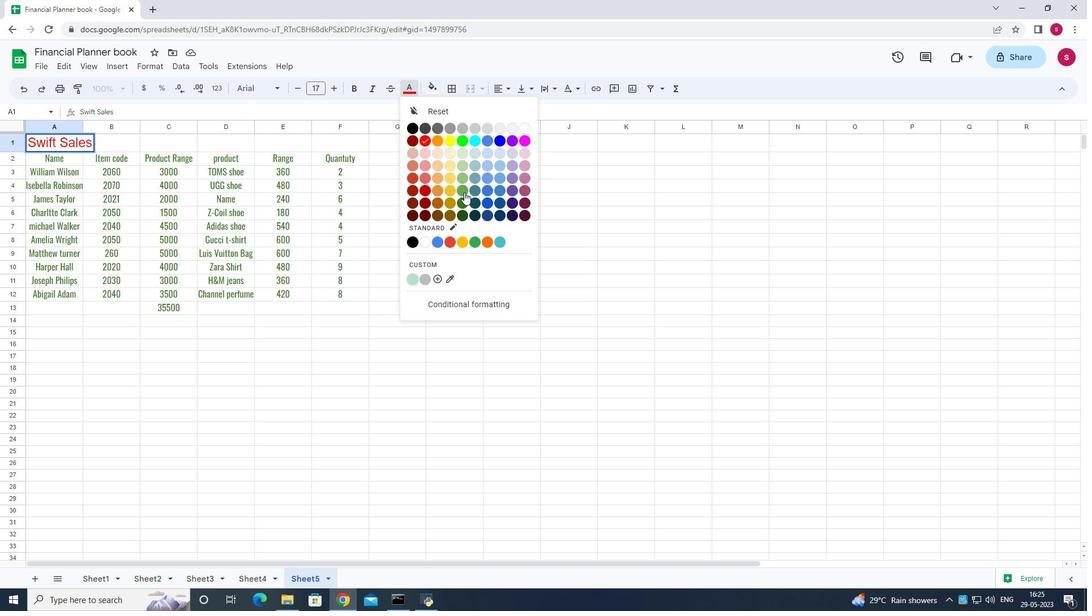 
Action: Mouse pressed left at (464, 192)
Screenshot: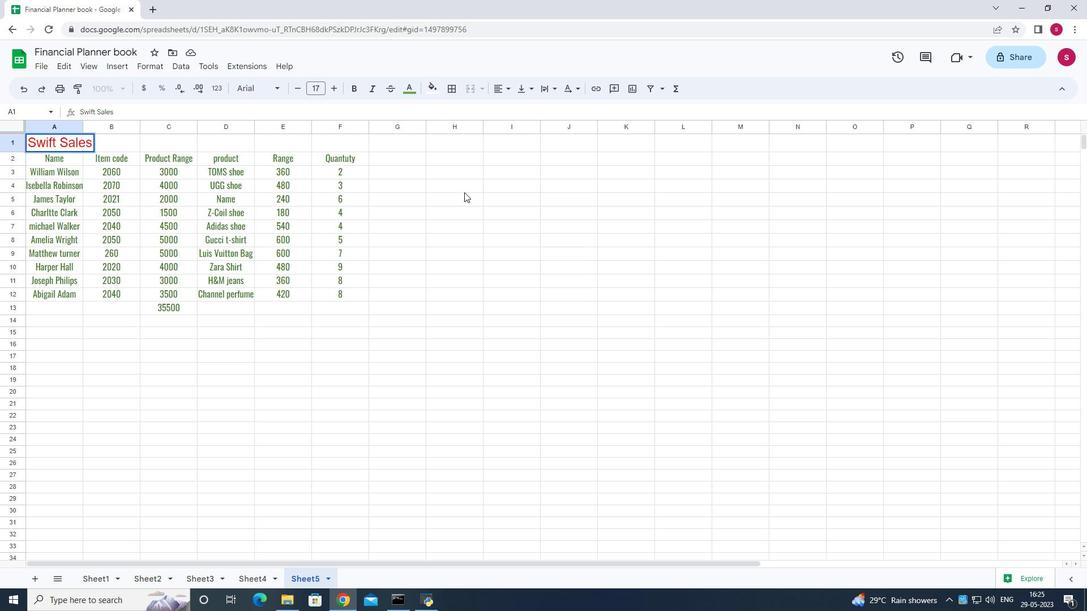 
Action: Mouse moved to (73, 145)
Screenshot: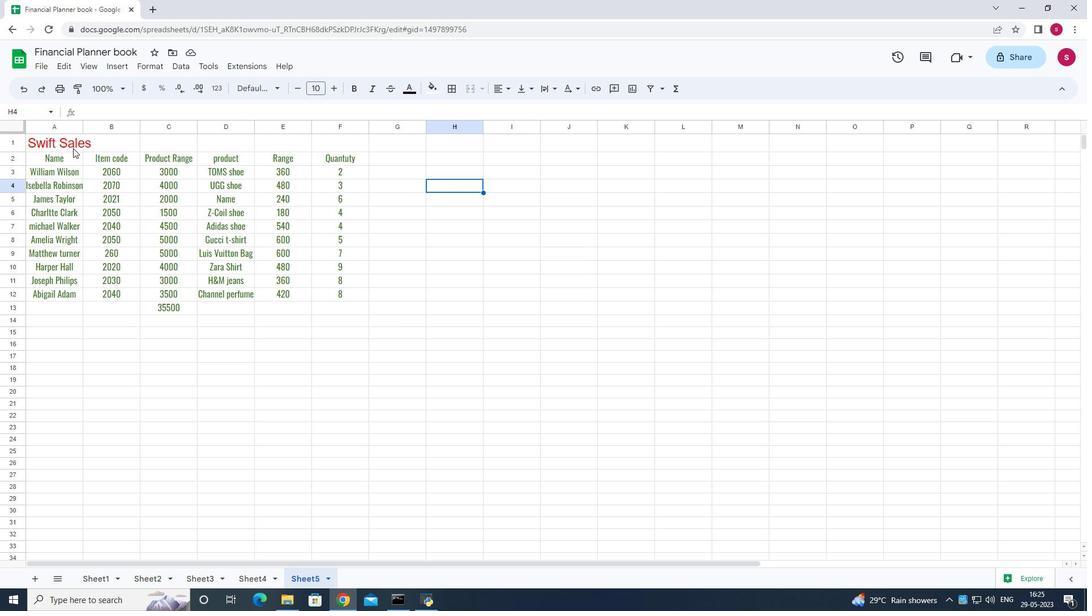 
Action: Mouse pressed left at (73, 145)
Screenshot: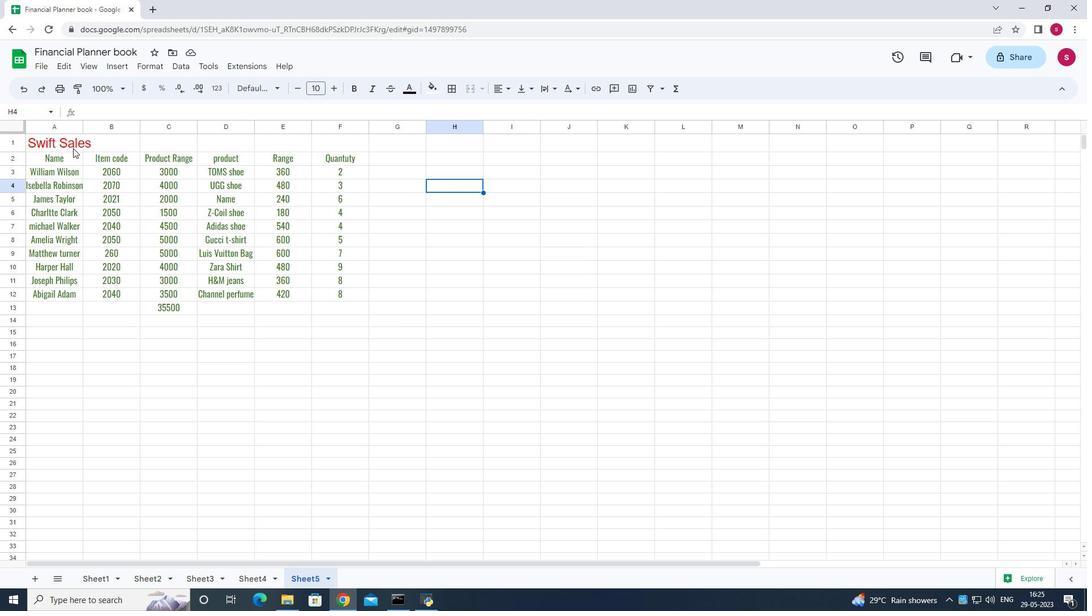 
Action: Mouse moved to (35, 144)
Screenshot: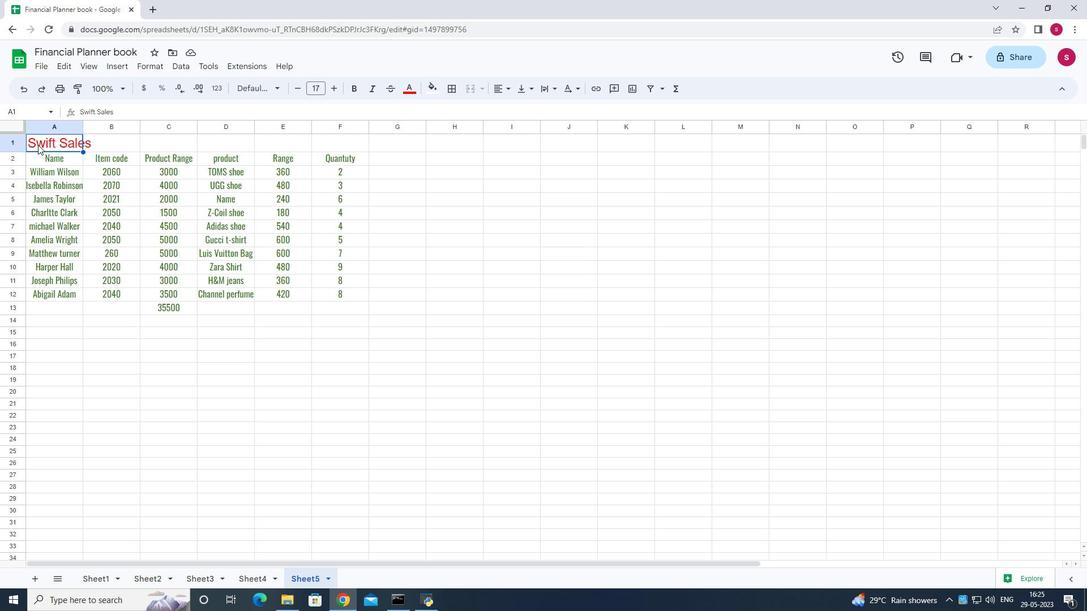 
Action: Mouse pressed left at (35, 144)
Screenshot: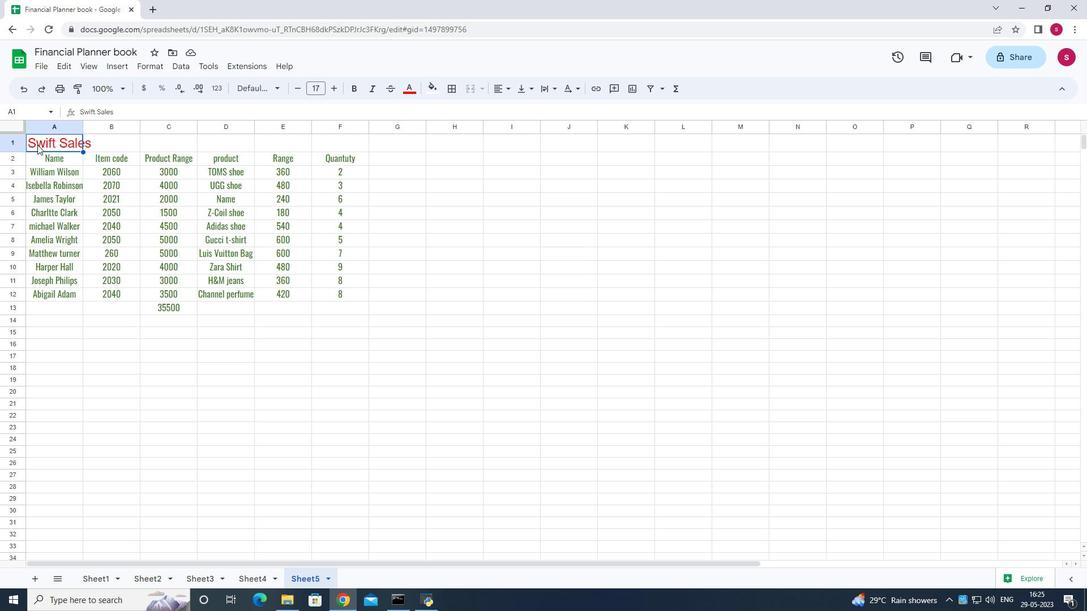 
Action: Mouse moved to (412, 92)
Screenshot: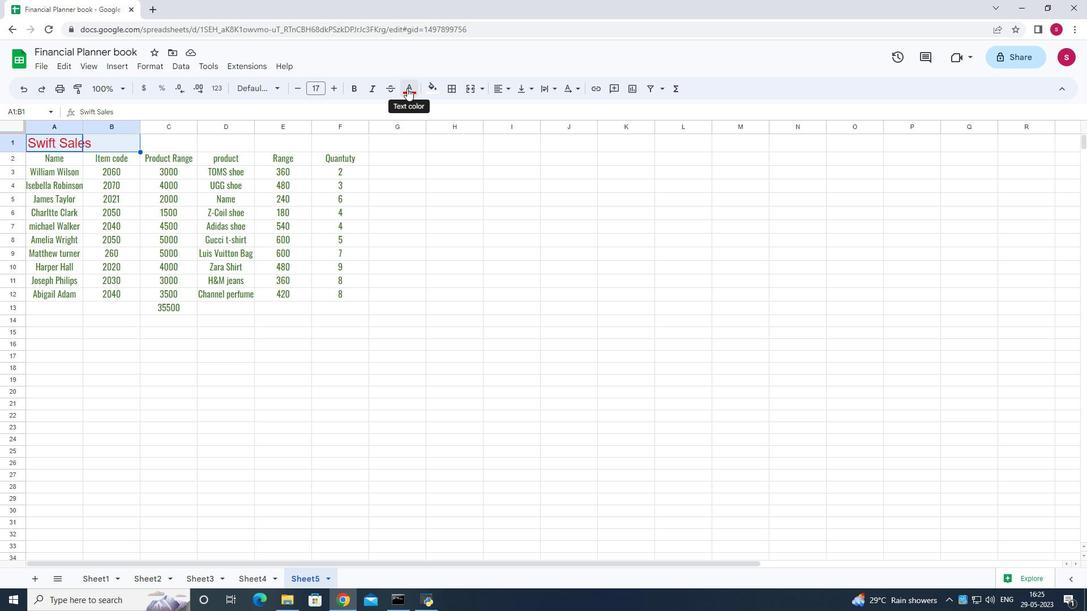 
Action: Mouse pressed left at (412, 92)
Screenshot: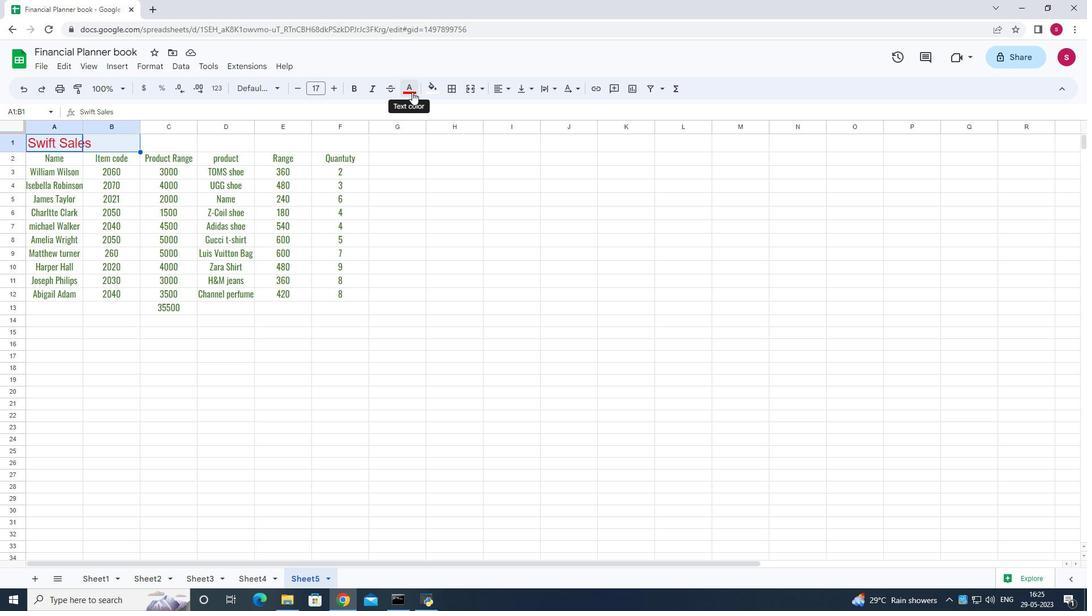 
Action: Mouse moved to (464, 189)
Screenshot: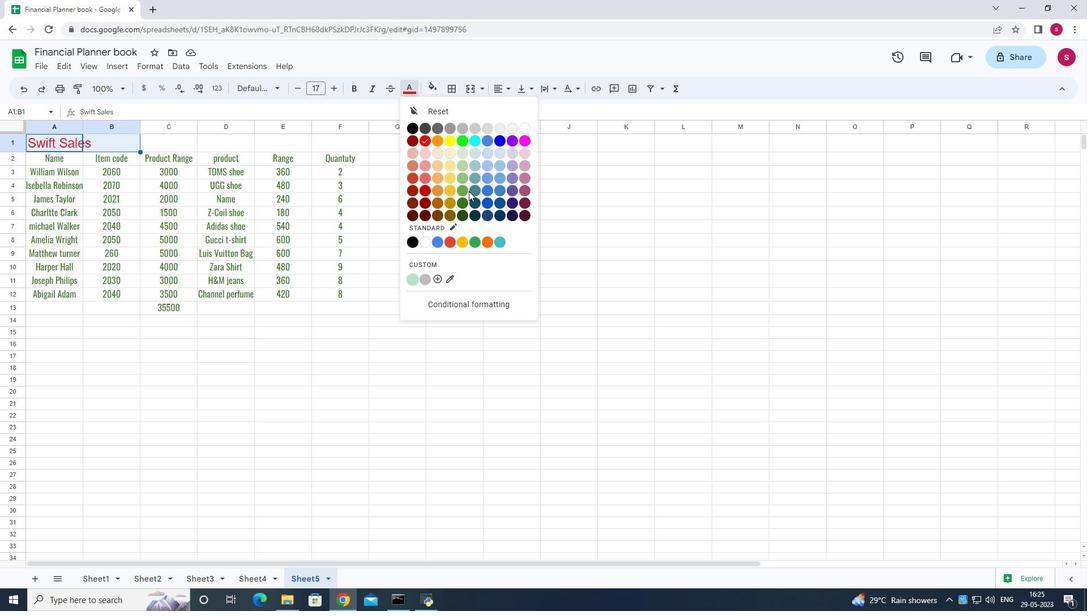 
Action: Mouse pressed left at (464, 189)
Screenshot: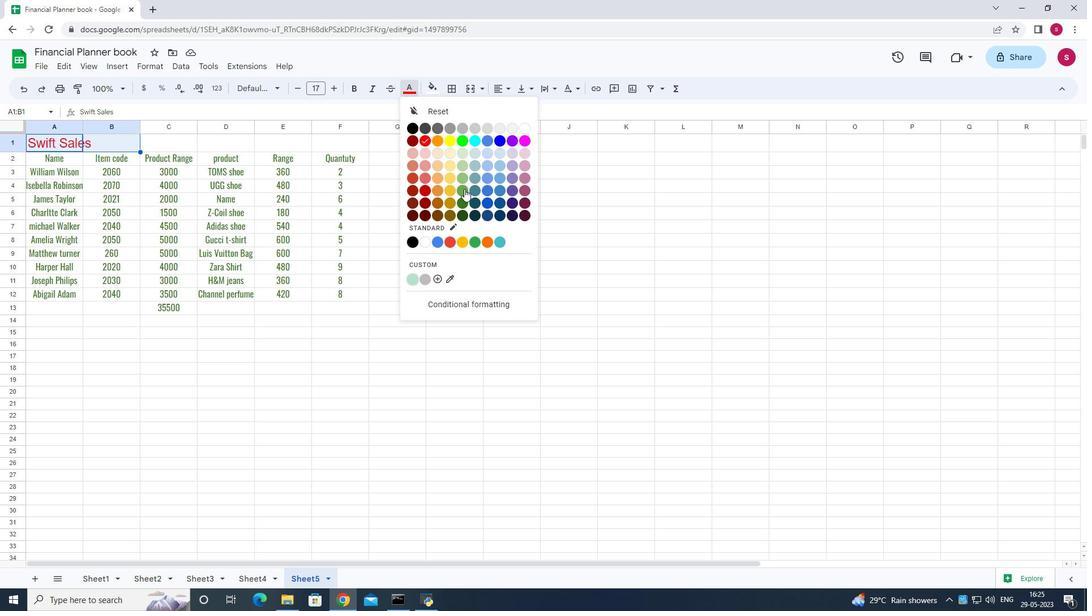 
Action: Mouse moved to (436, 289)
Screenshot: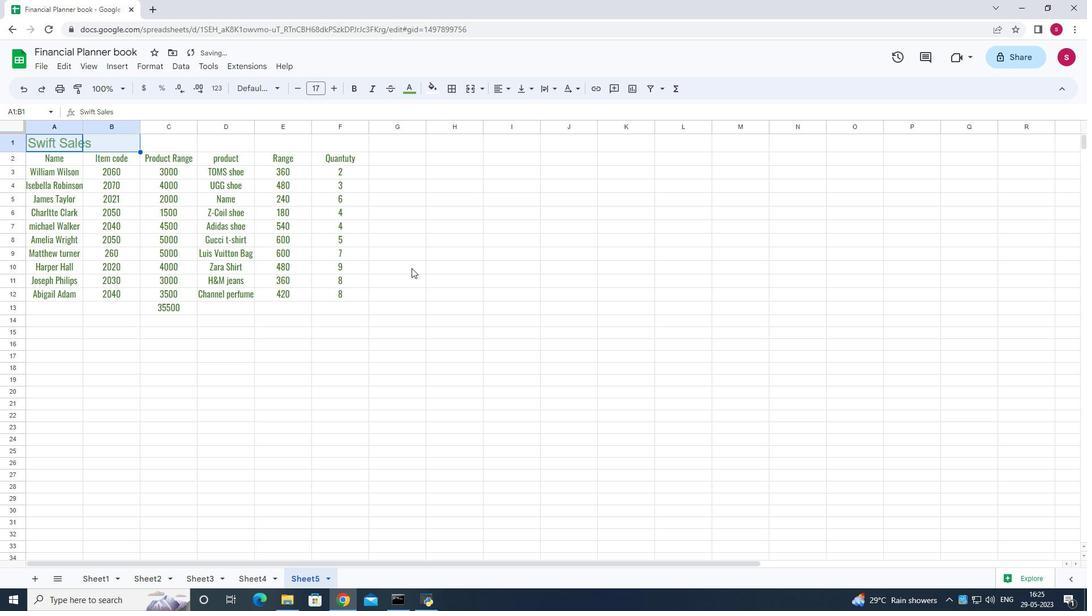 
Action: Mouse pressed left at (436, 289)
Screenshot: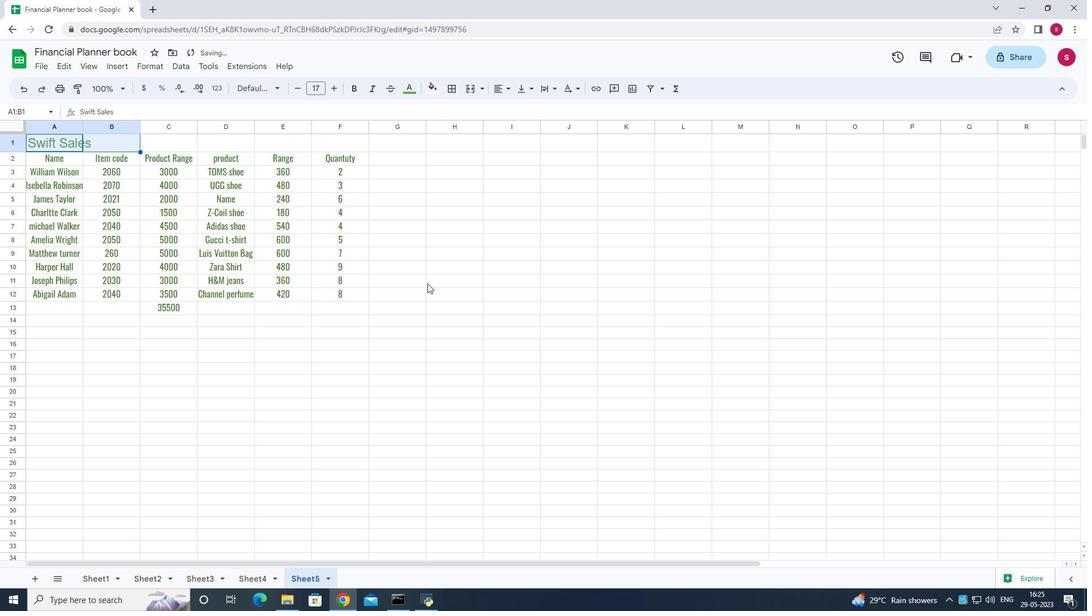 
Action: Mouse moved to (259, 361)
Screenshot: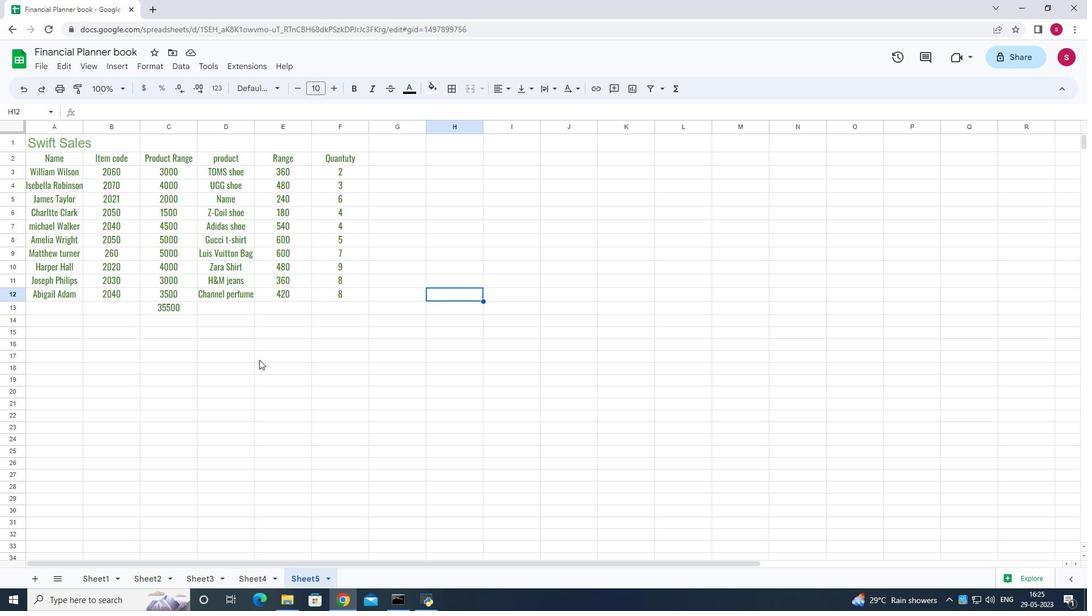 
